 Task: Search one way flight ticket for 4 adults, 1 infant in seat and 1 infant on lap in premium economy from Fort Myers: Southwest Florida International Airport to New Bern: Coastal Carolina Regional Airport (was Craven County Regional) on 5-4-2023. Choice of flights is Southwest. Number of bags: 2 carry on bags and 1 checked bag. Price is upto 60000. Outbound departure time preference is 20:00.
Action: Mouse moved to (314, 297)
Screenshot: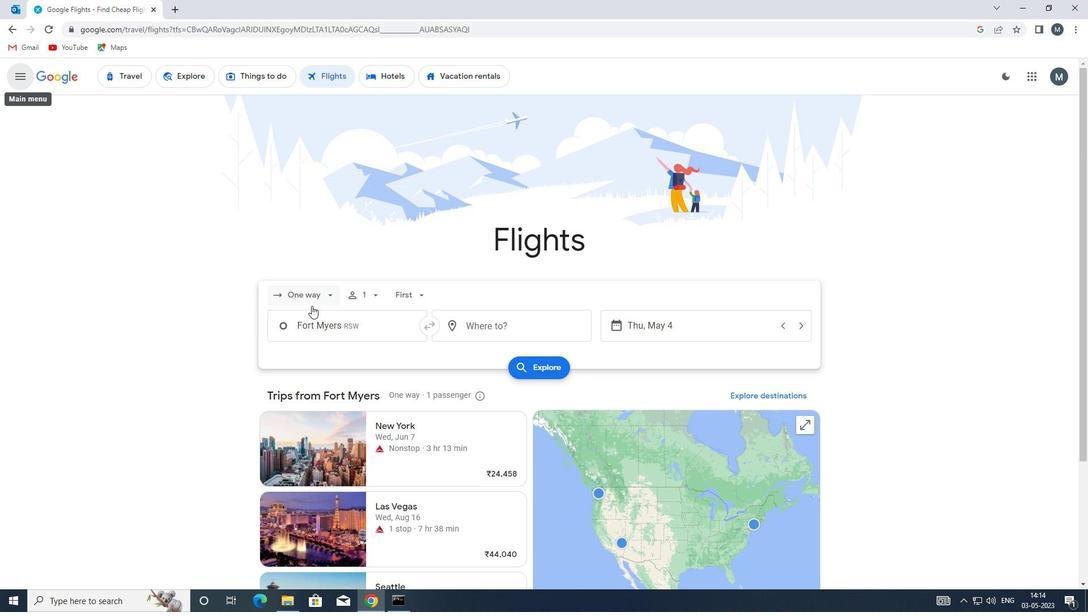 
Action: Mouse pressed left at (314, 297)
Screenshot: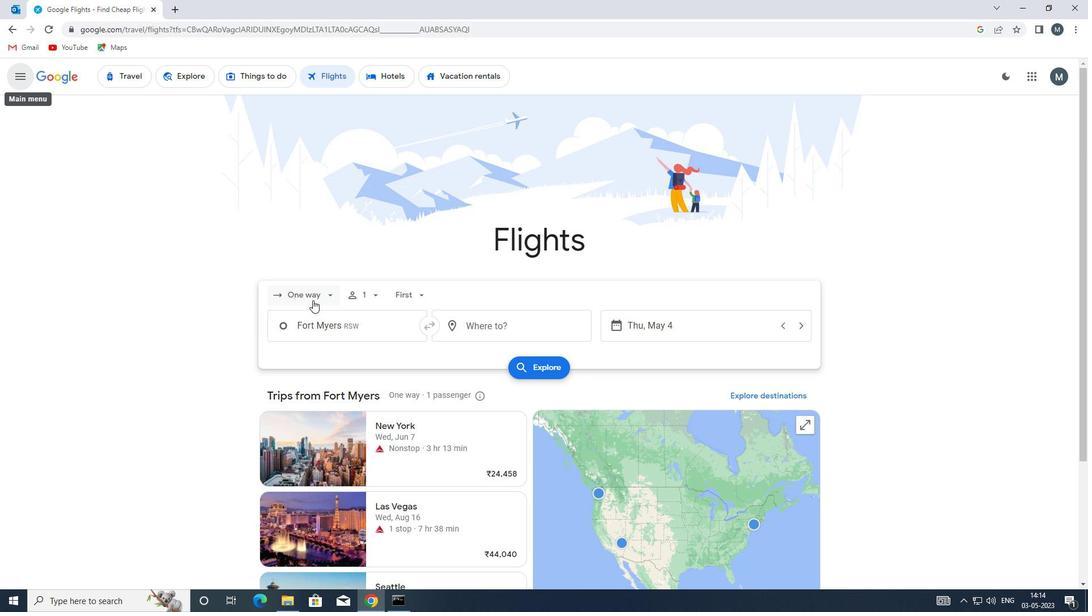 
Action: Mouse moved to (311, 346)
Screenshot: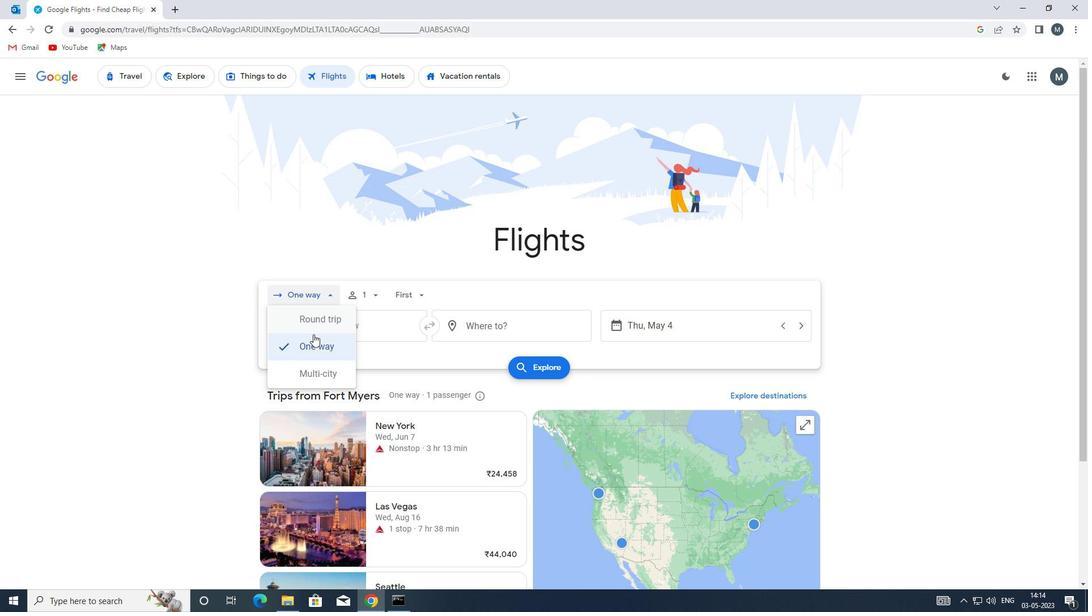 
Action: Mouse pressed left at (311, 346)
Screenshot: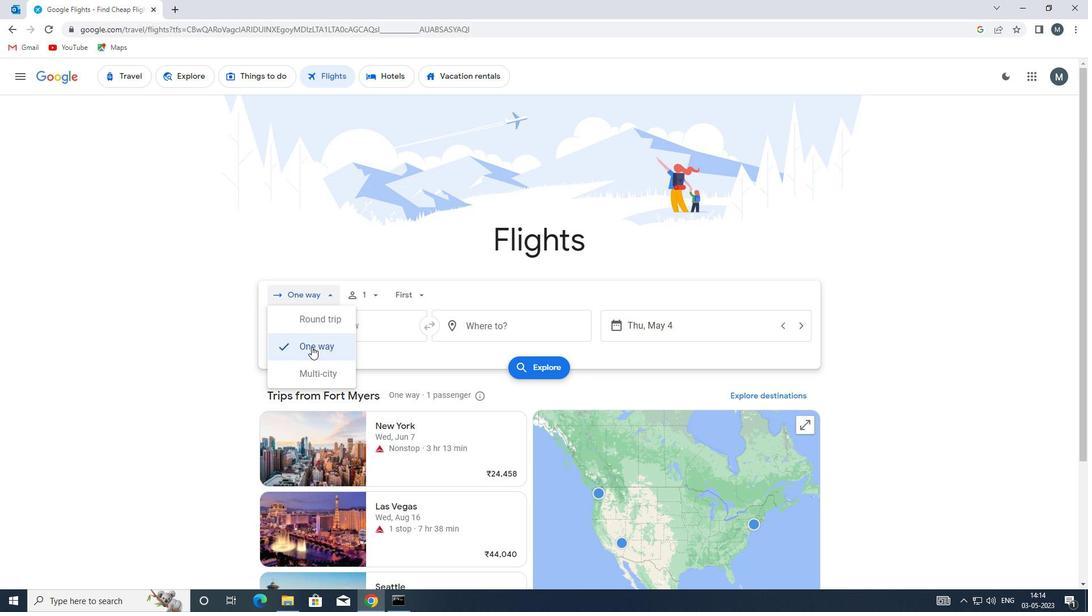 
Action: Mouse moved to (376, 294)
Screenshot: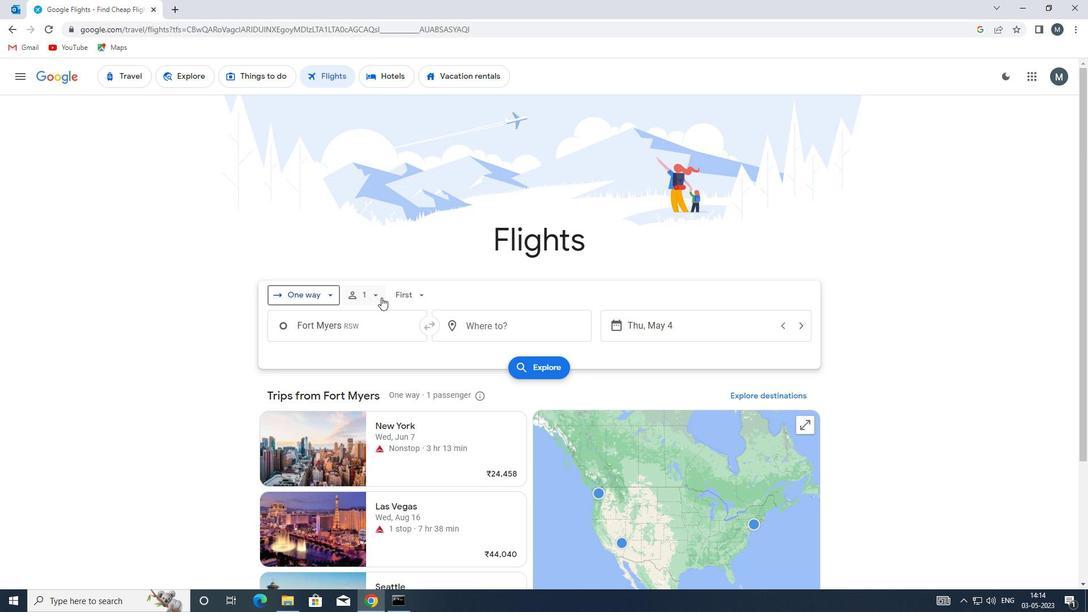 
Action: Mouse pressed left at (376, 294)
Screenshot: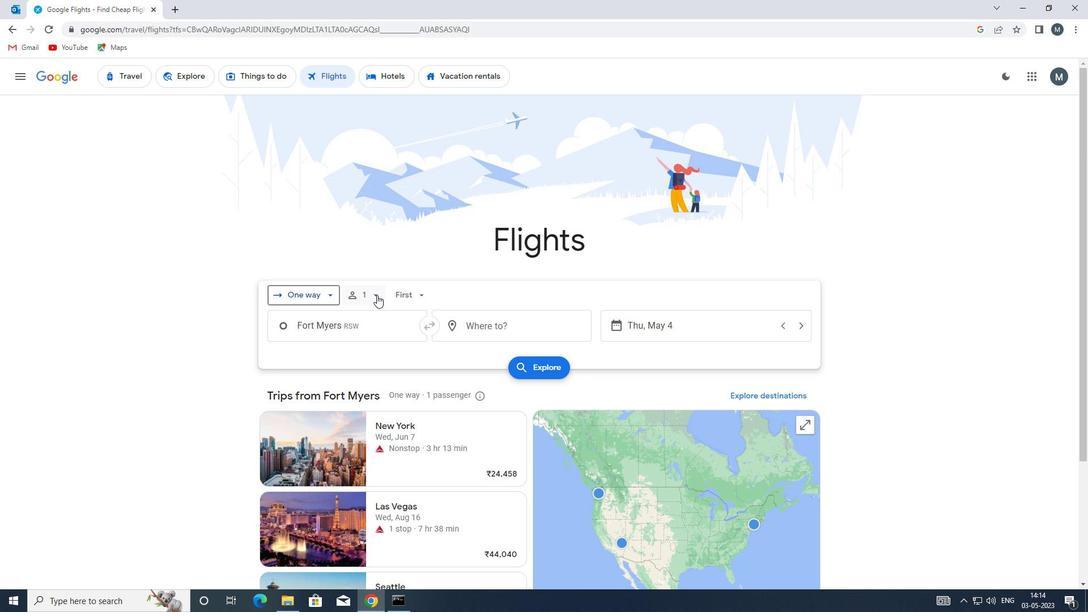 
Action: Mouse moved to (460, 324)
Screenshot: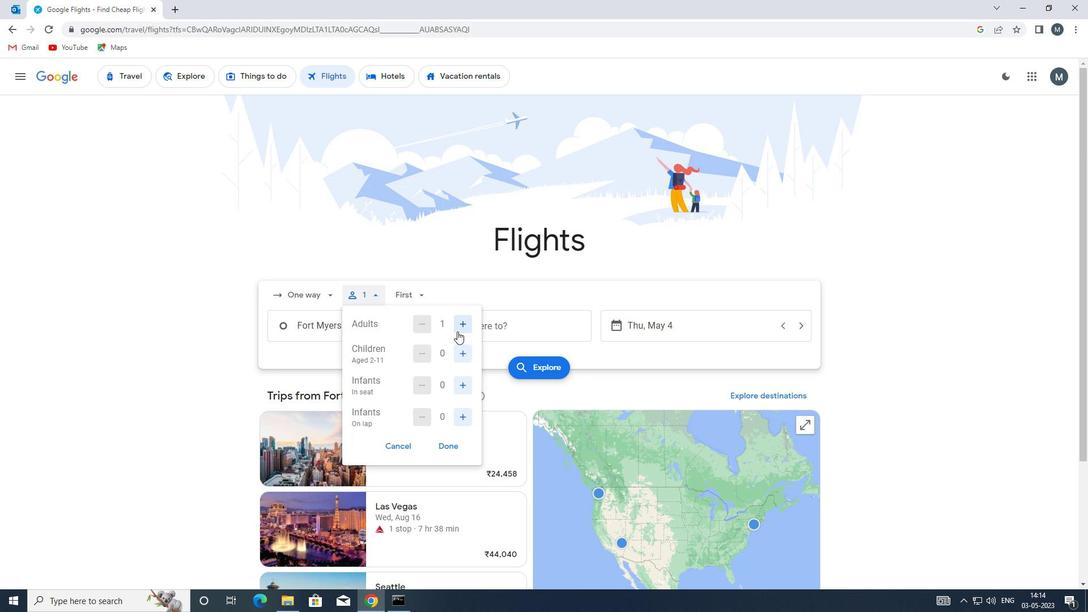 
Action: Mouse pressed left at (460, 324)
Screenshot: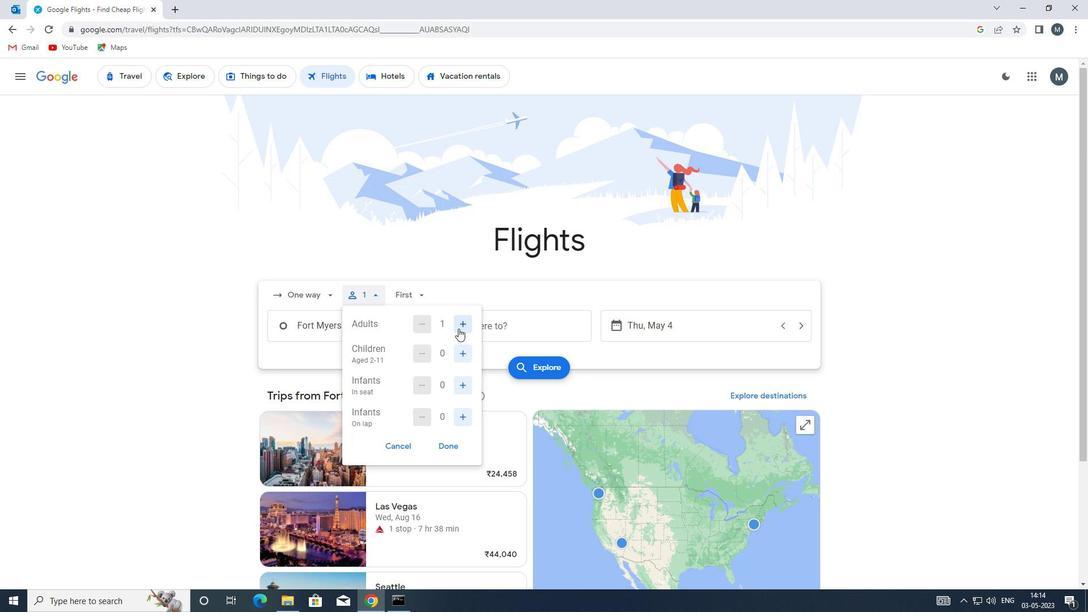 
Action: Mouse moved to (461, 324)
Screenshot: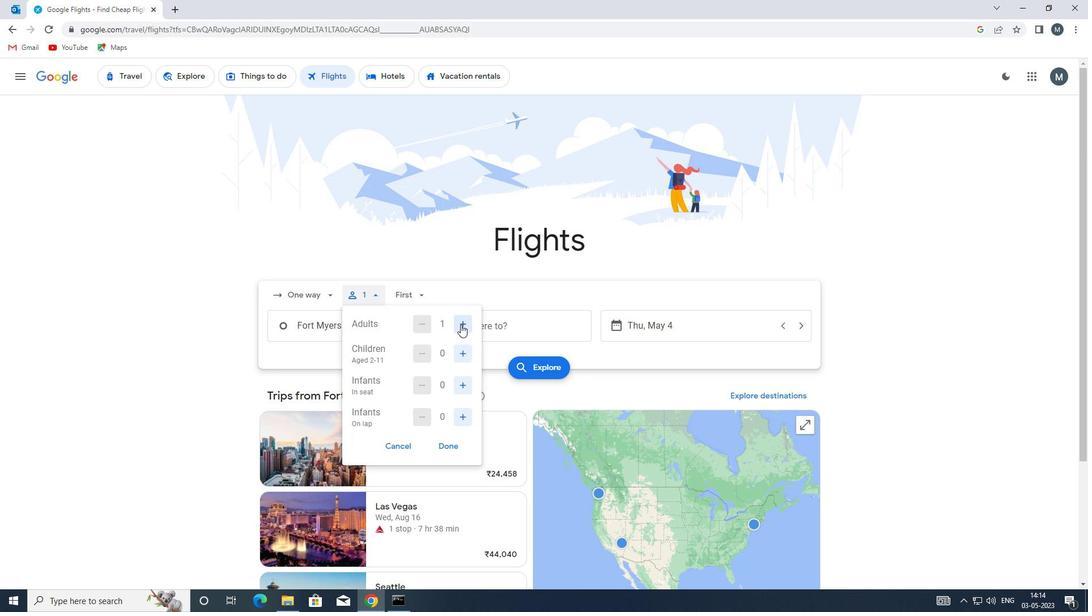
Action: Mouse pressed left at (461, 324)
Screenshot: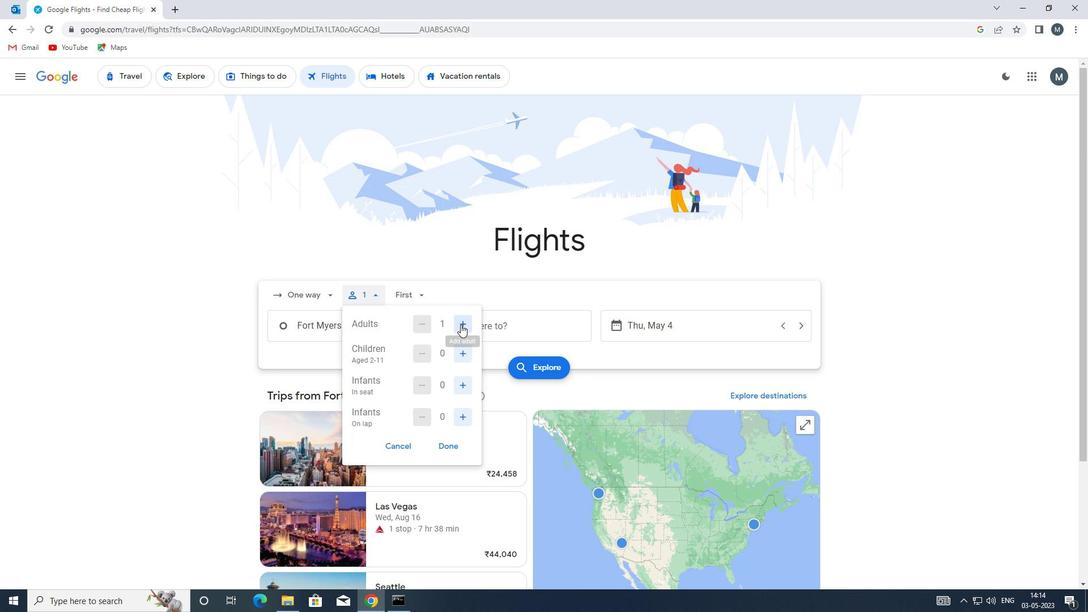 
Action: Mouse pressed left at (461, 324)
Screenshot: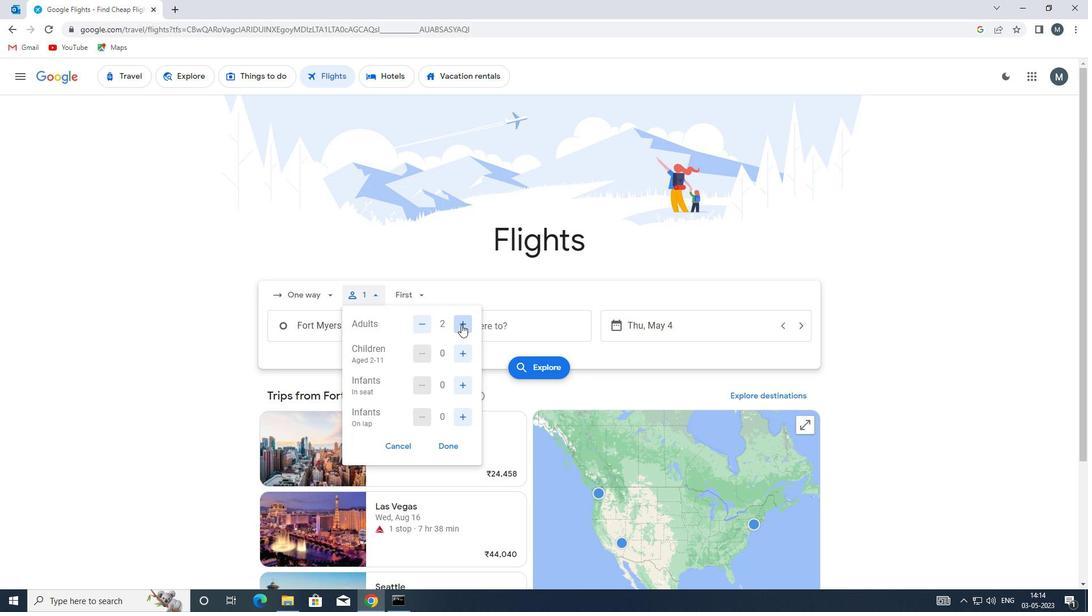 
Action: Mouse moved to (461, 378)
Screenshot: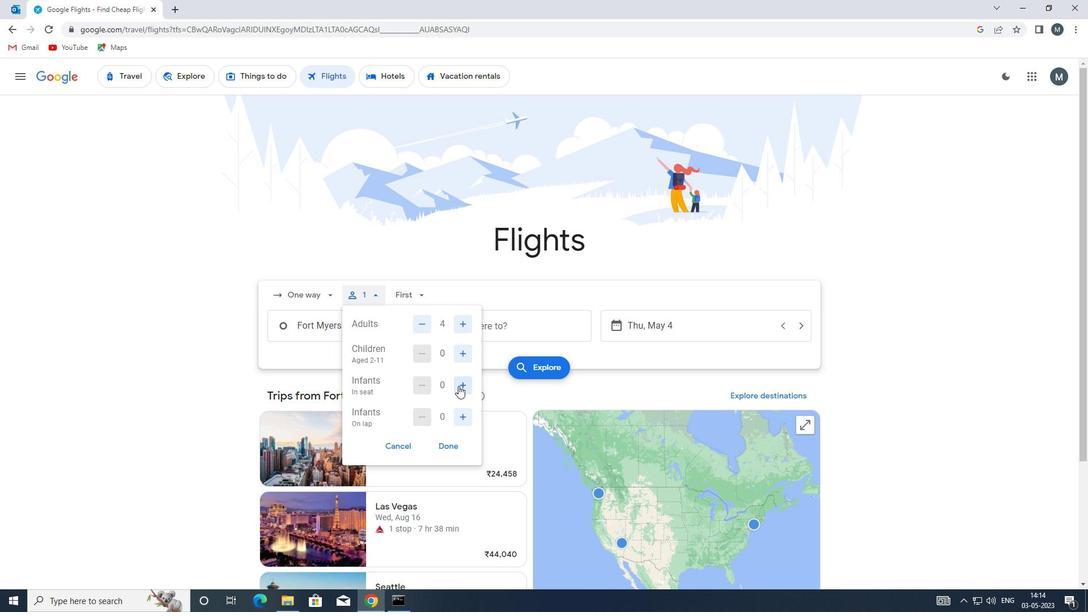 
Action: Mouse pressed left at (461, 378)
Screenshot: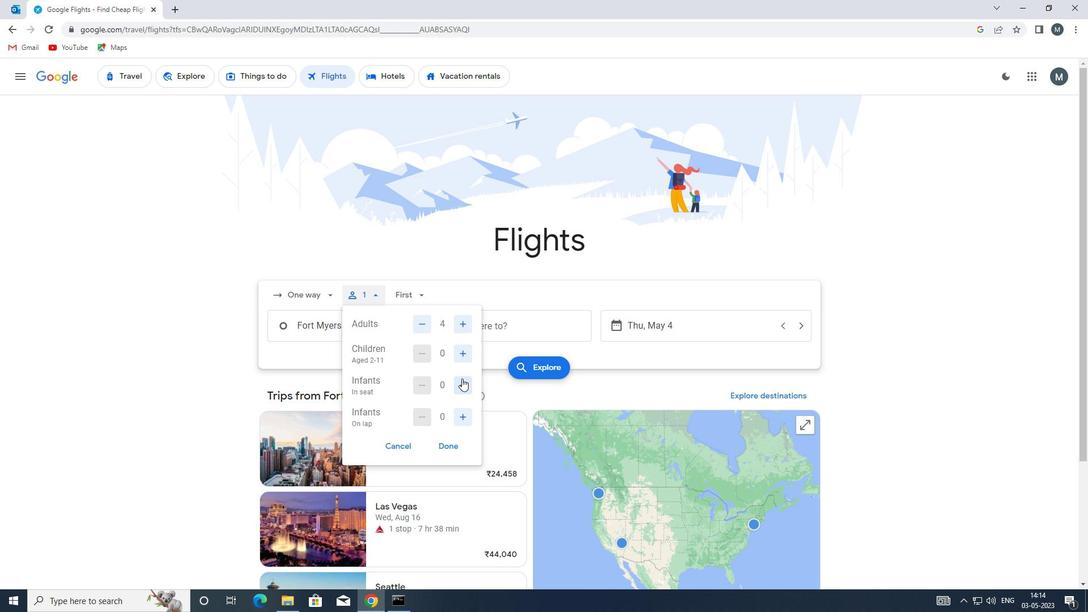
Action: Mouse moved to (458, 414)
Screenshot: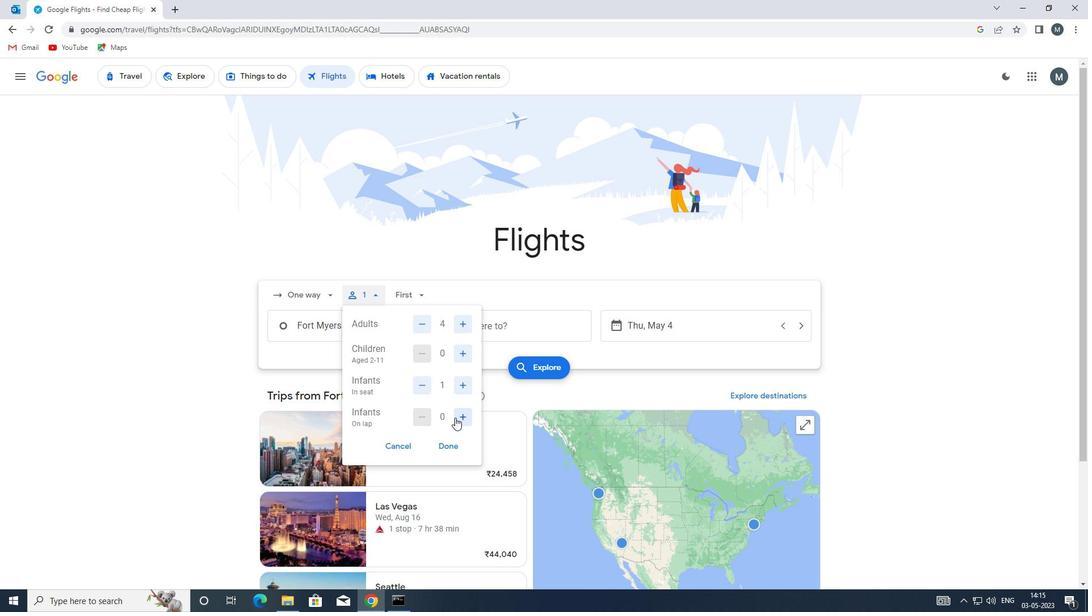 
Action: Mouse pressed left at (458, 414)
Screenshot: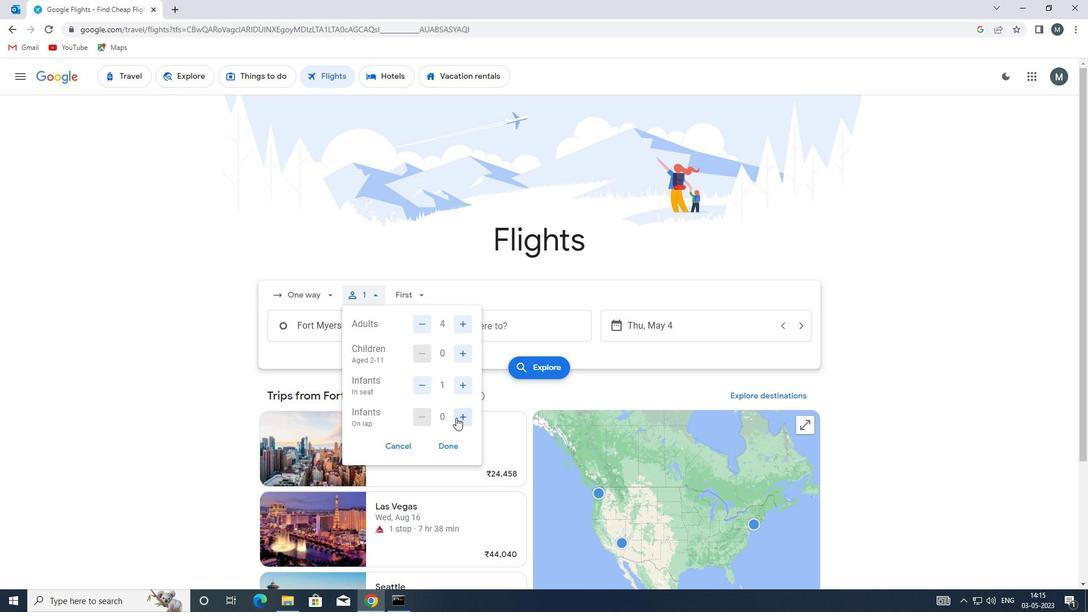 
Action: Mouse moved to (451, 442)
Screenshot: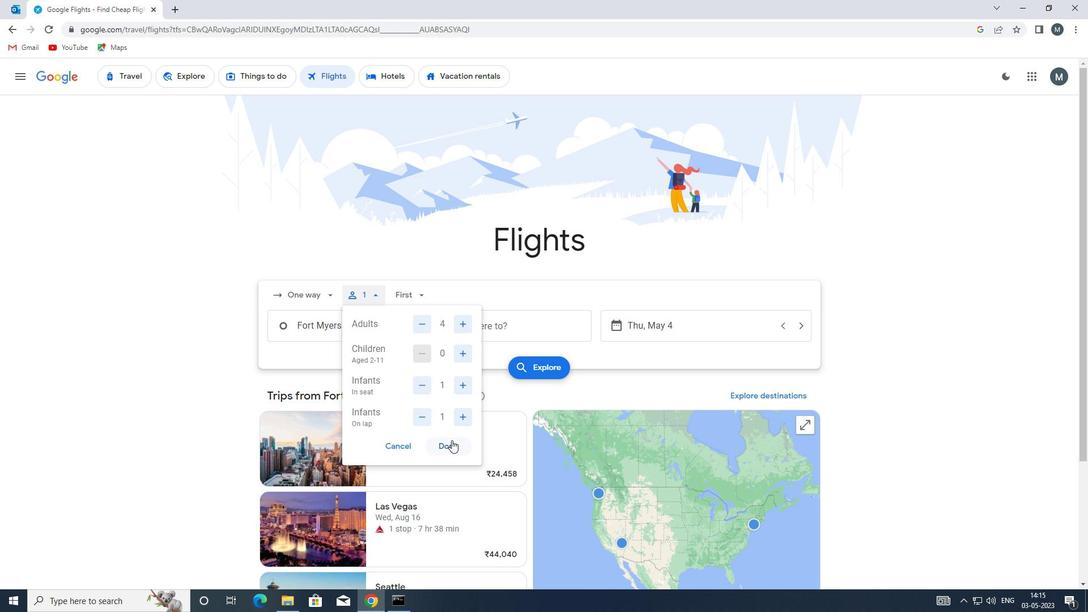
Action: Mouse pressed left at (451, 442)
Screenshot: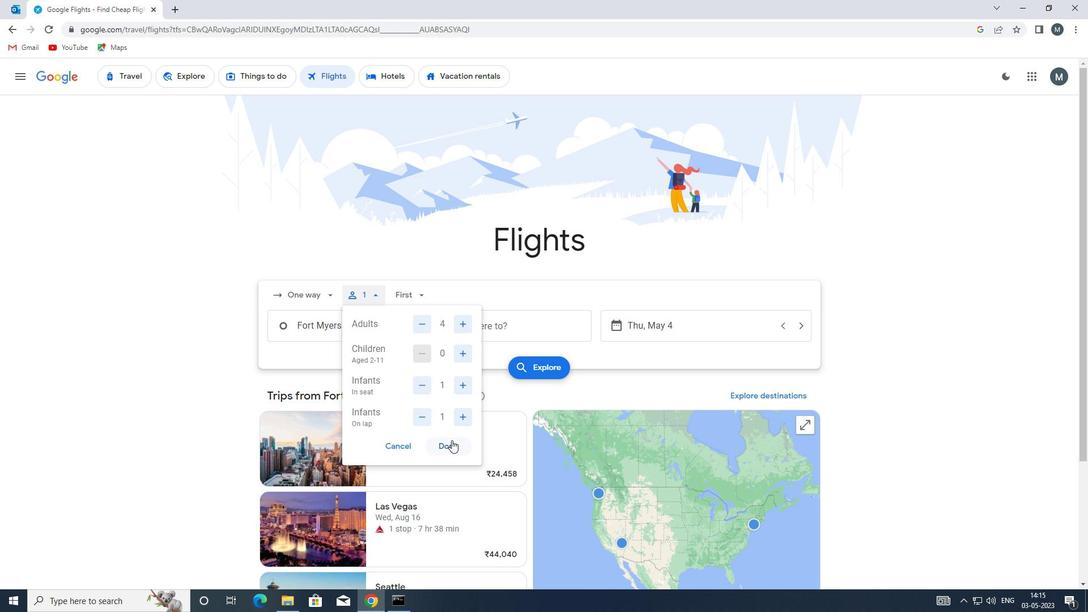 
Action: Mouse moved to (422, 295)
Screenshot: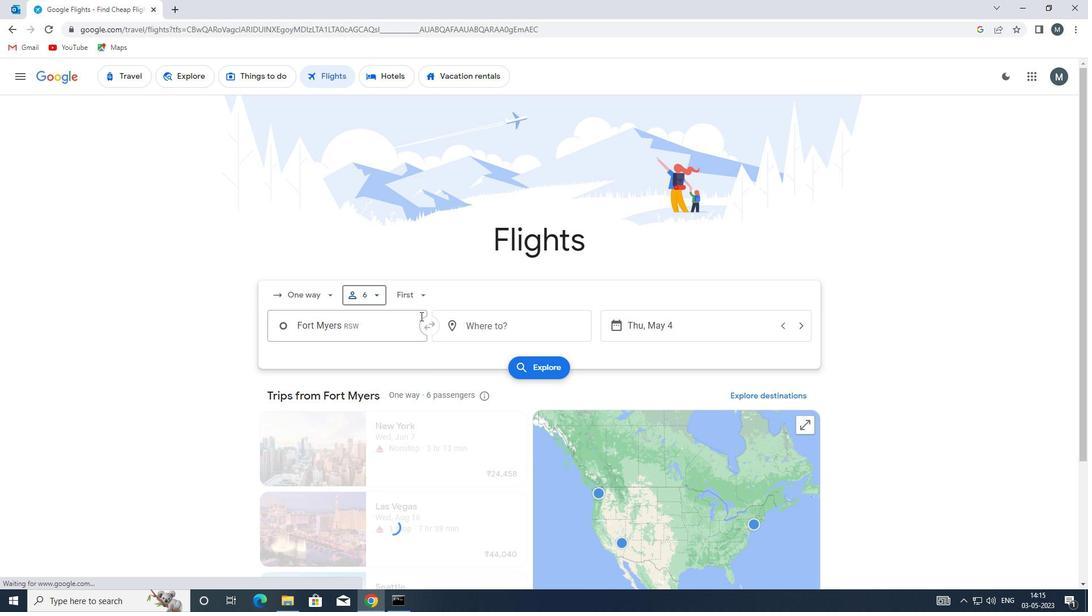 
Action: Mouse pressed left at (422, 295)
Screenshot: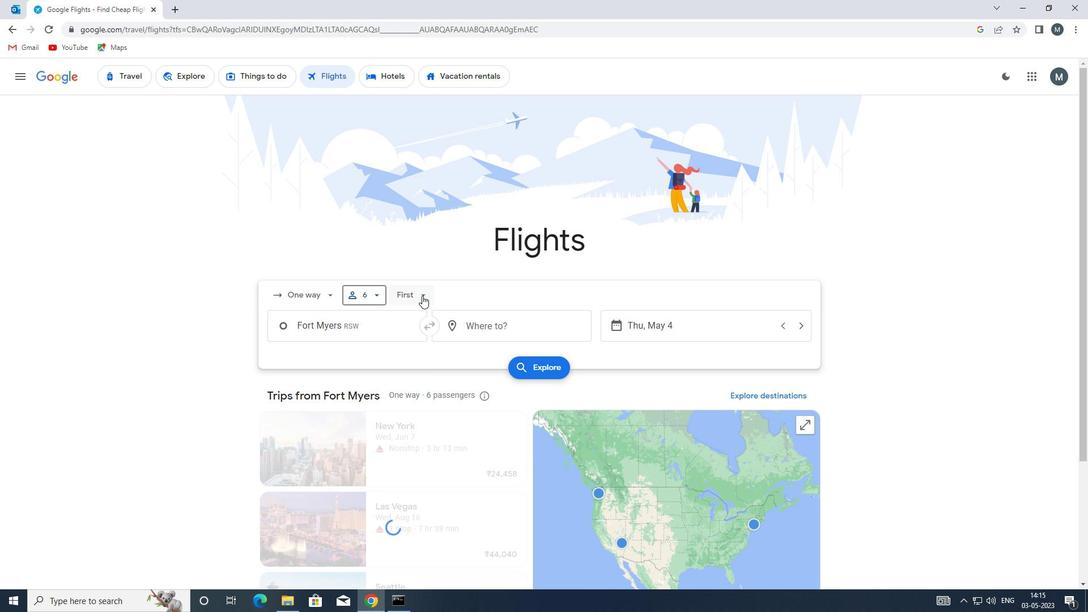 
Action: Mouse moved to (459, 347)
Screenshot: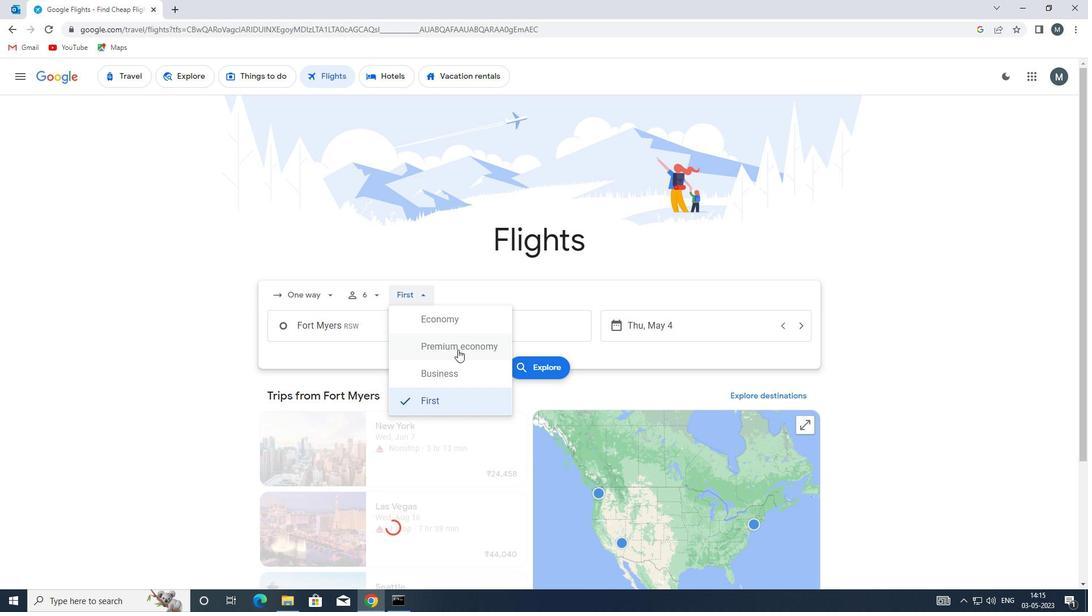 
Action: Mouse pressed left at (459, 347)
Screenshot: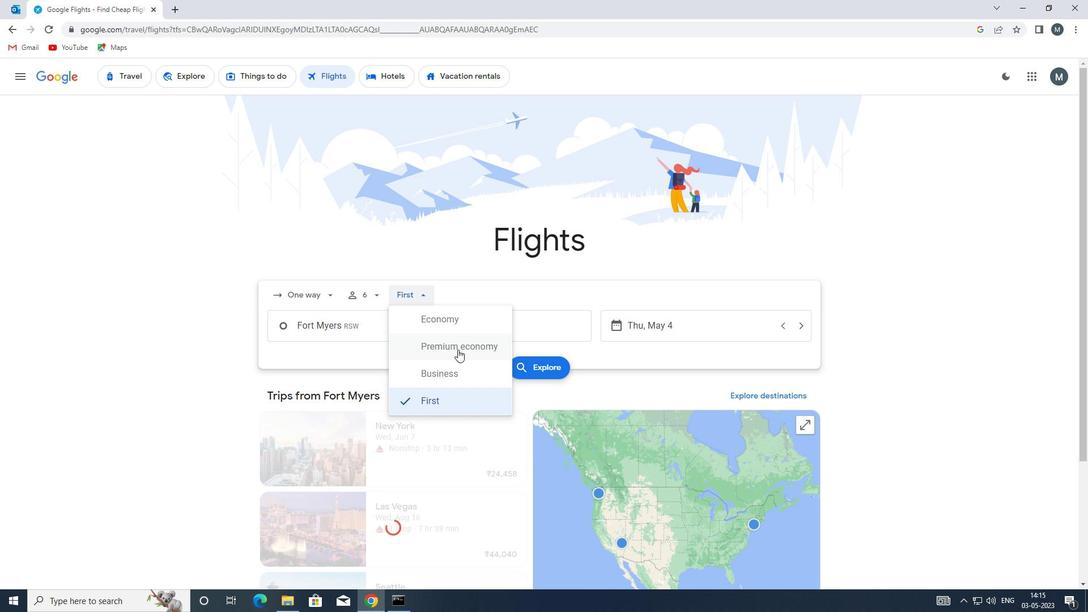 
Action: Mouse moved to (379, 330)
Screenshot: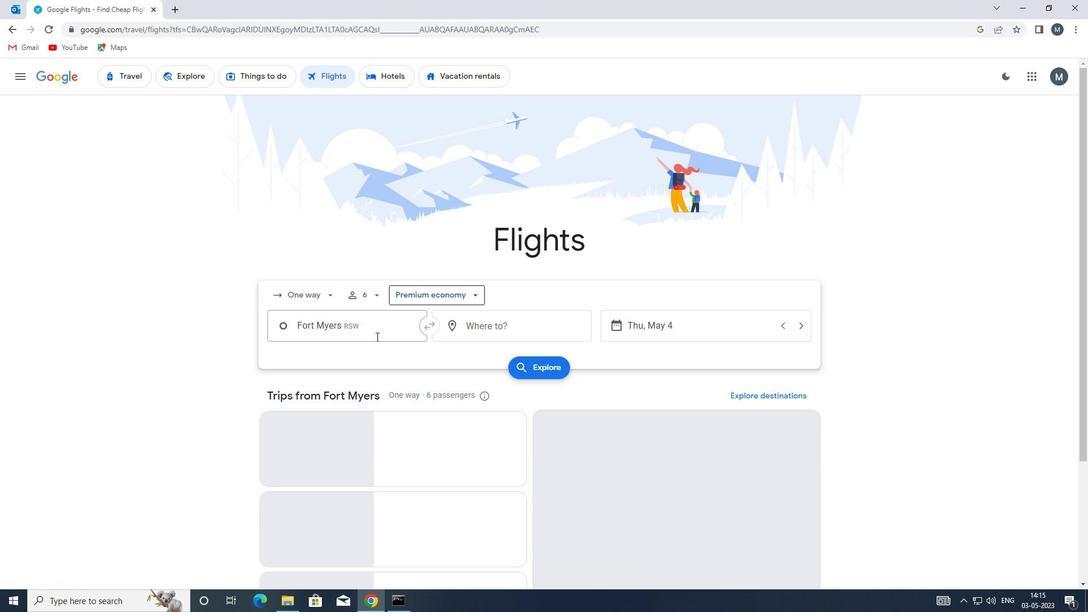 
Action: Mouse pressed left at (379, 330)
Screenshot: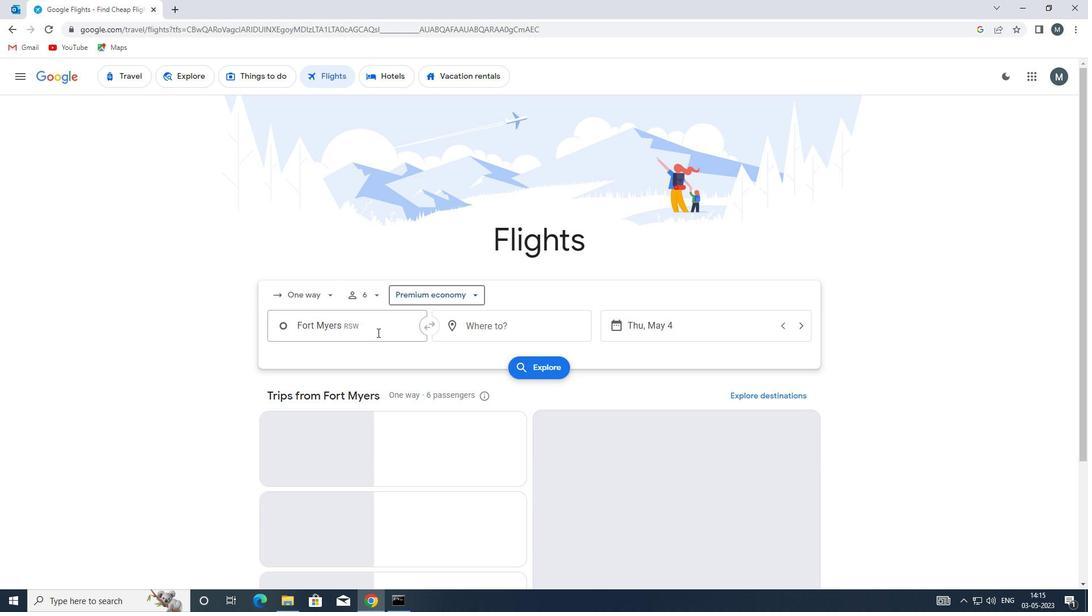 
Action: Mouse moved to (390, 385)
Screenshot: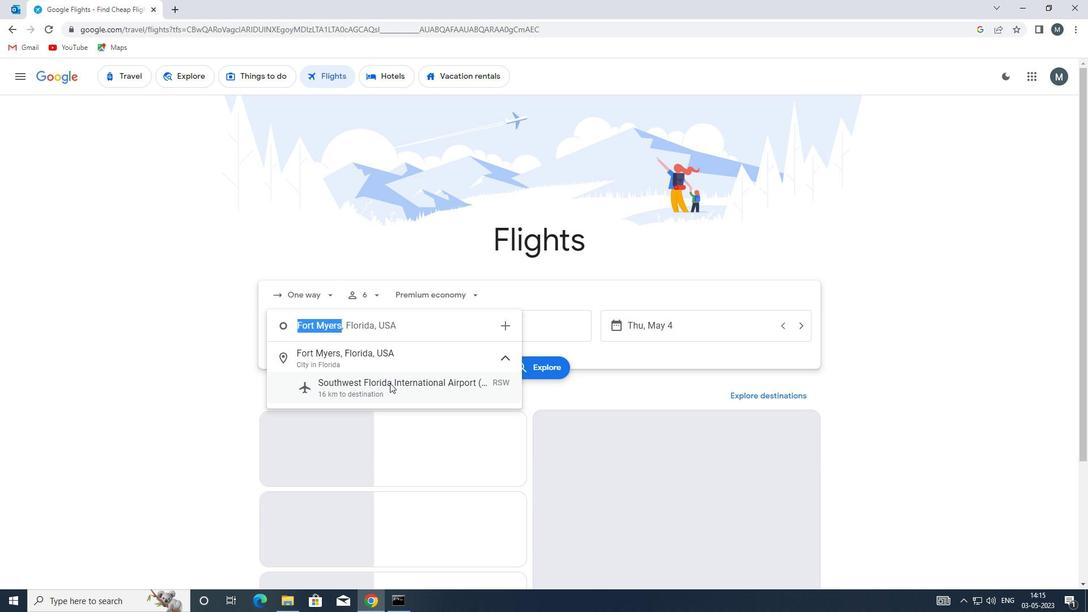 
Action: Mouse pressed left at (390, 385)
Screenshot: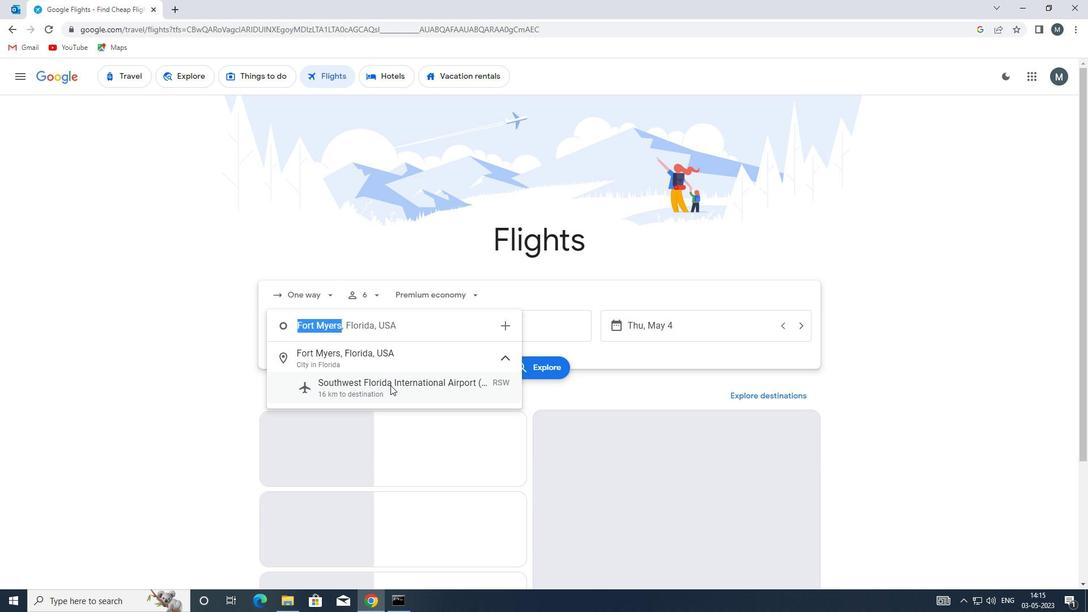 
Action: Mouse moved to (507, 332)
Screenshot: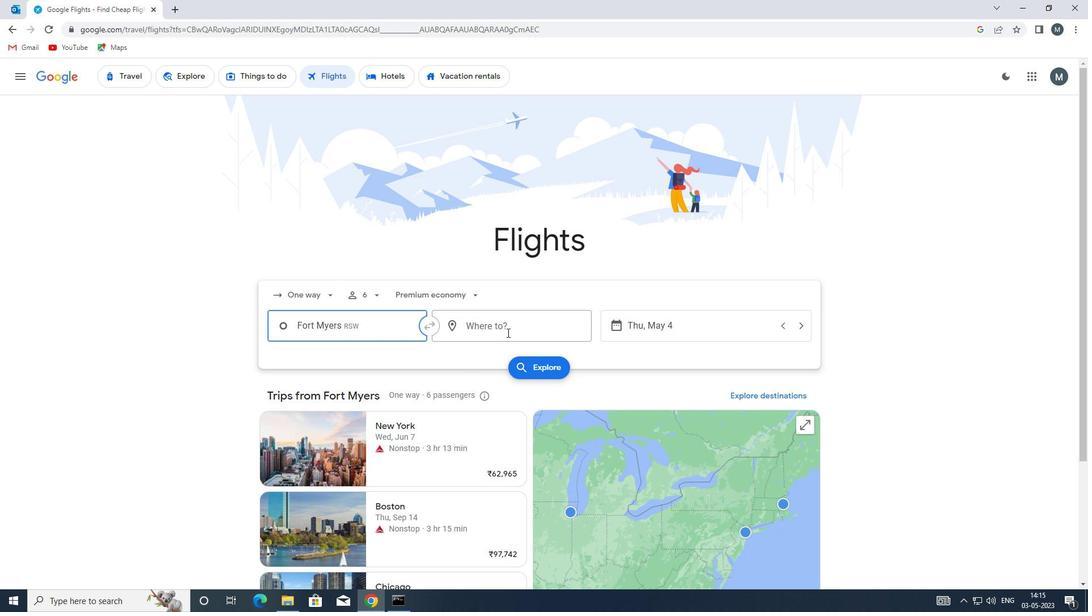 
Action: Mouse pressed left at (507, 332)
Screenshot: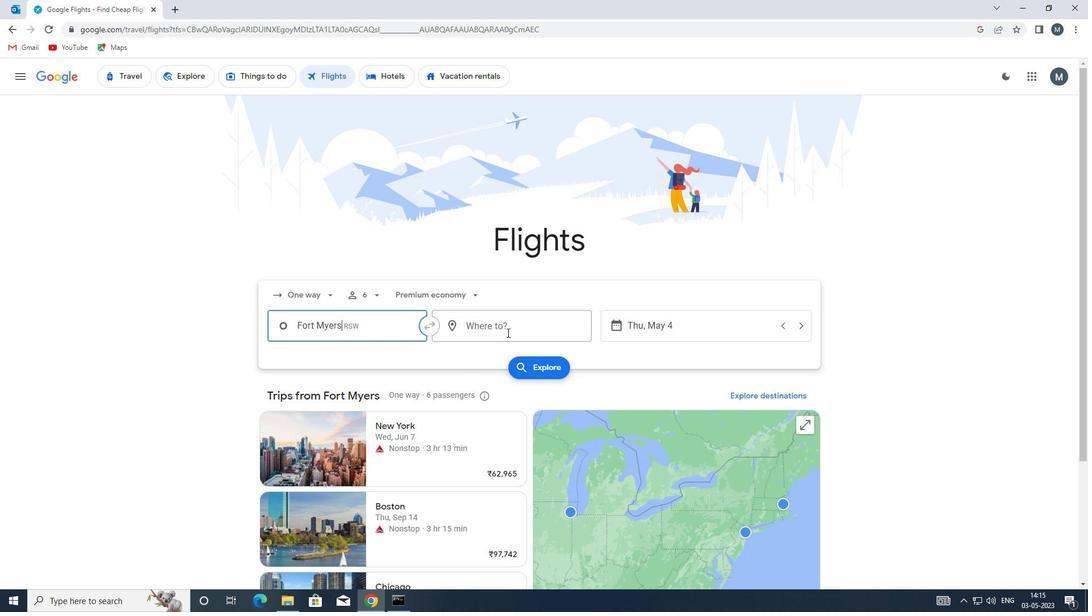 
Action: Key pressed ewn
Screenshot: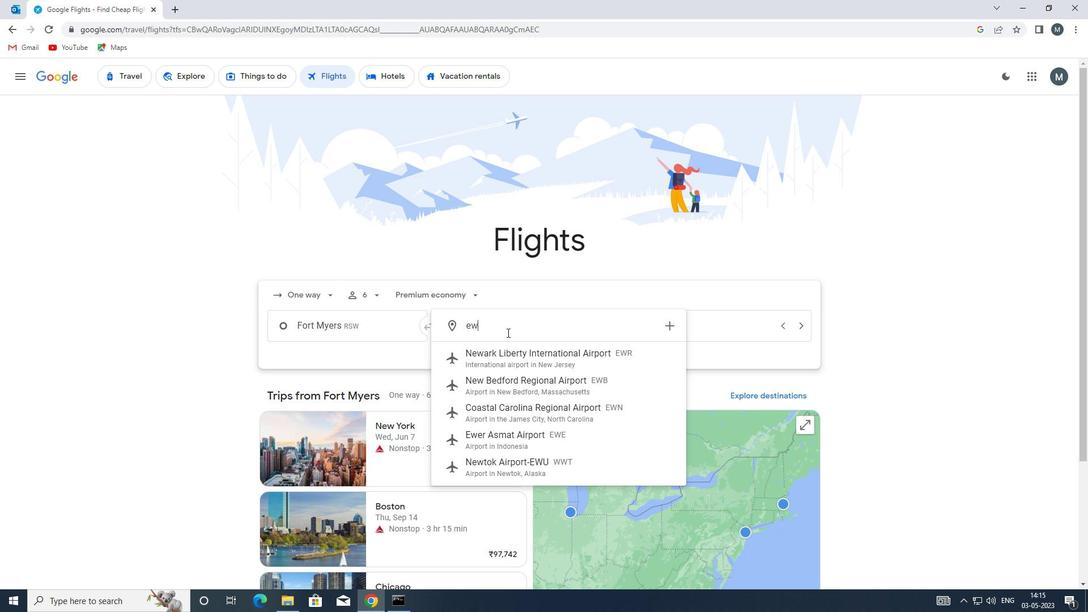 
Action: Mouse moved to (518, 356)
Screenshot: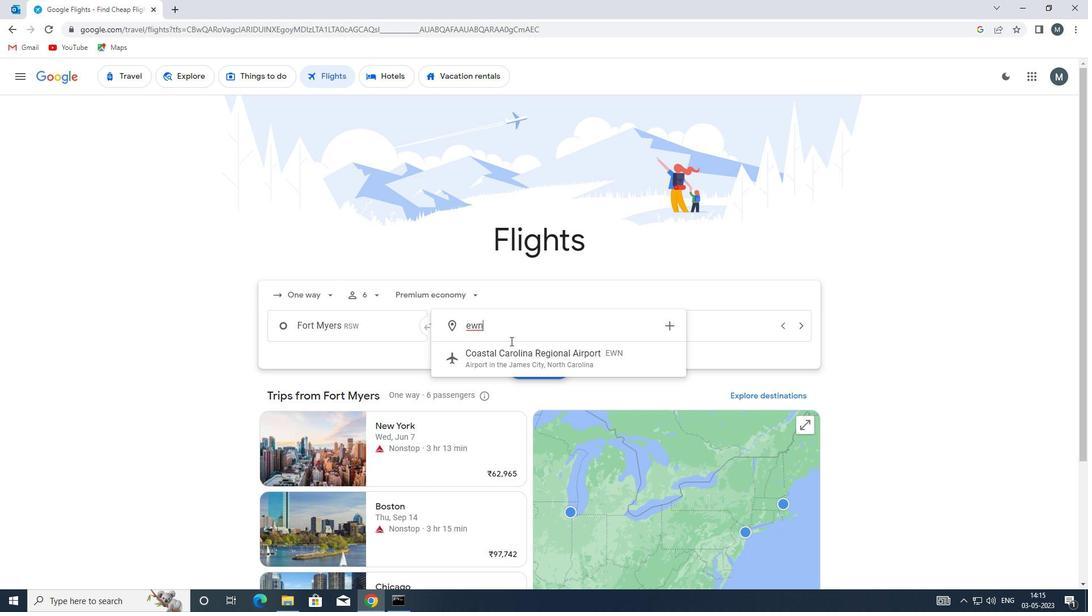 
Action: Mouse pressed left at (518, 356)
Screenshot: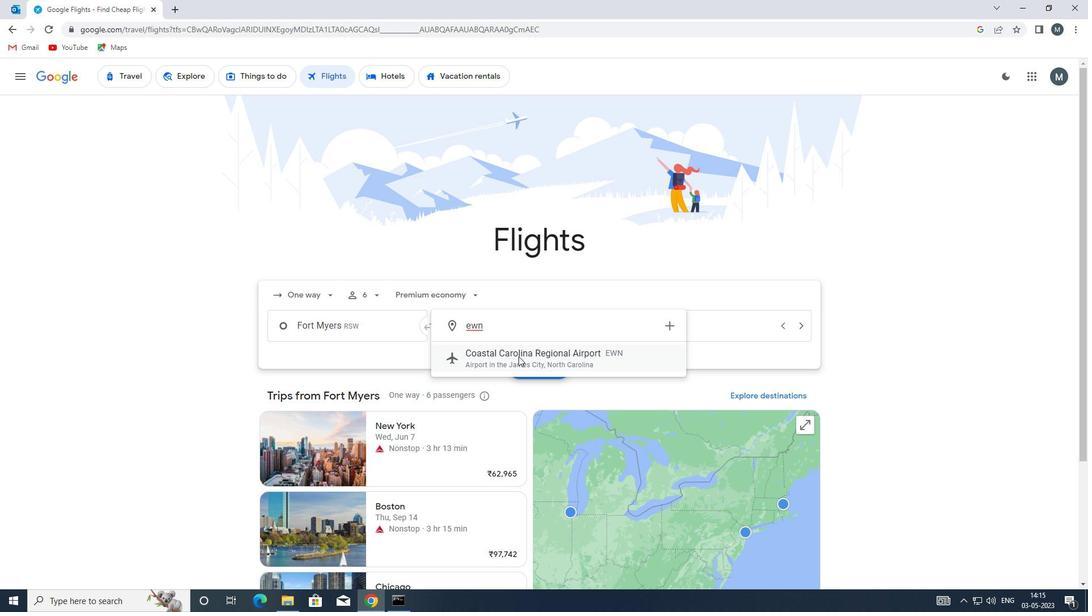 
Action: Mouse moved to (630, 327)
Screenshot: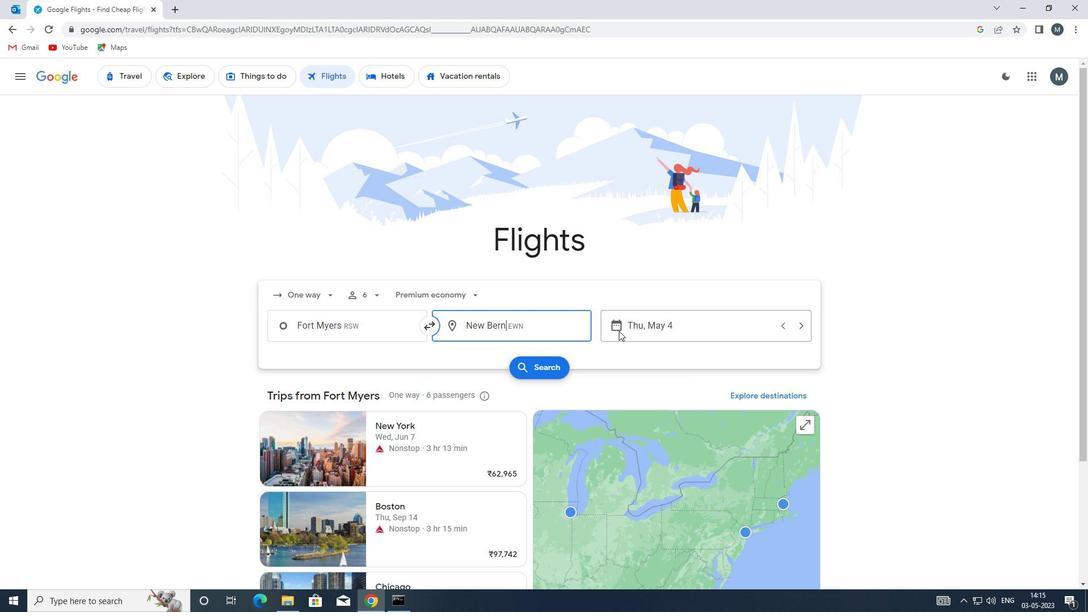 
Action: Mouse pressed left at (630, 327)
Screenshot: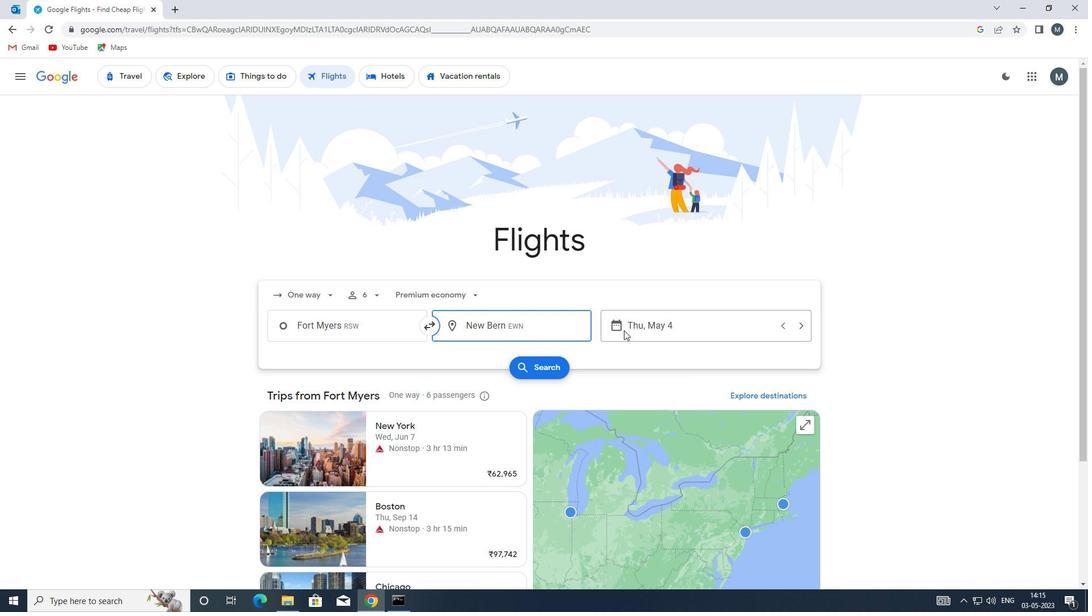 
Action: Mouse moved to (518, 379)
Screenshot: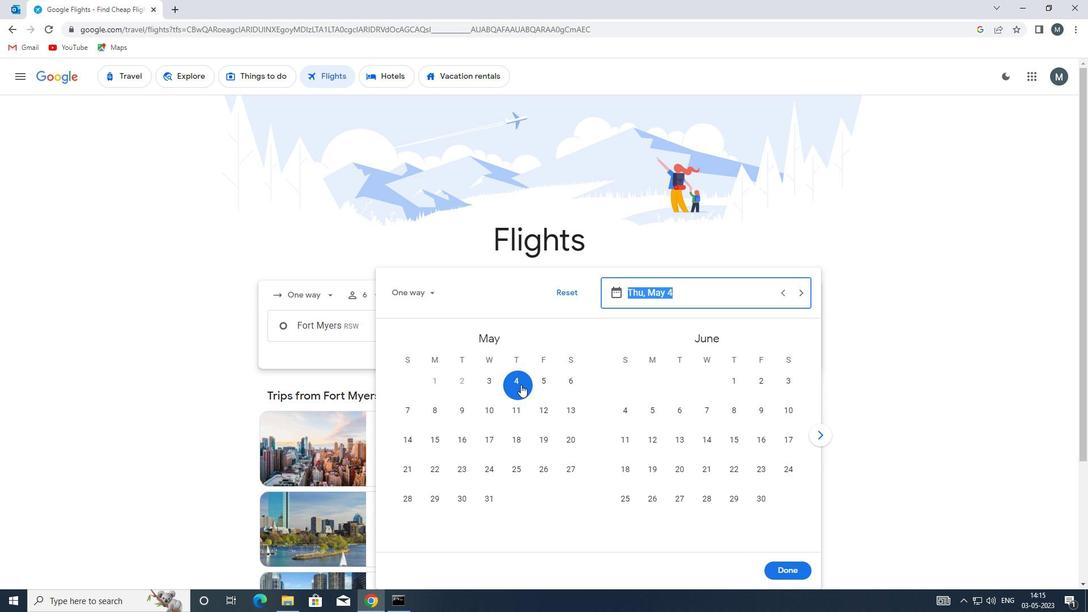 
Action: Mouse pressed left at (518, 379)
Screenshot: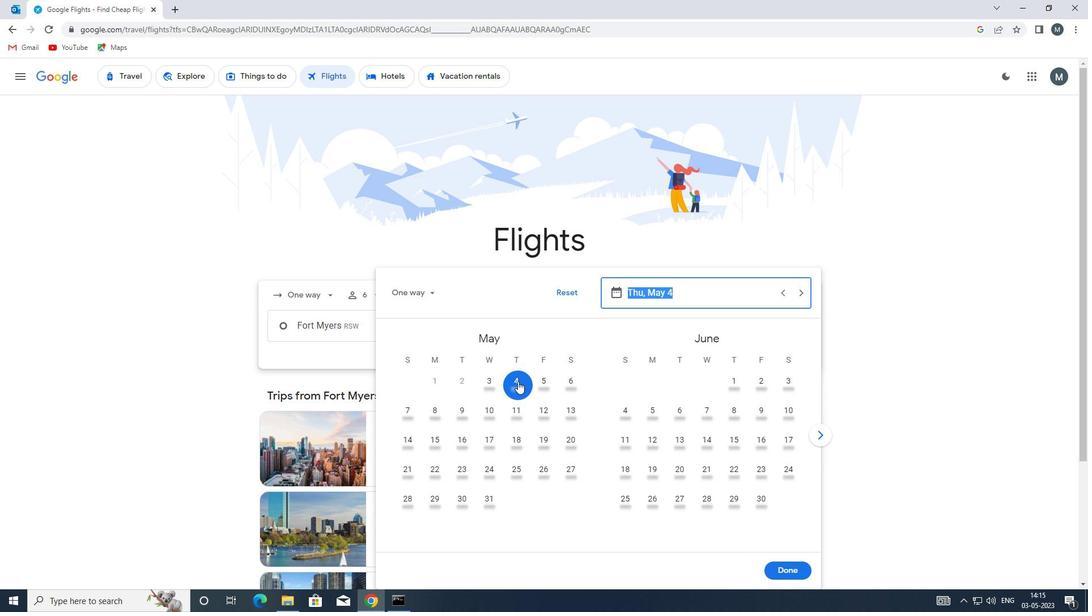 
Action: Mouse moved to (782, 569)
Screenshot: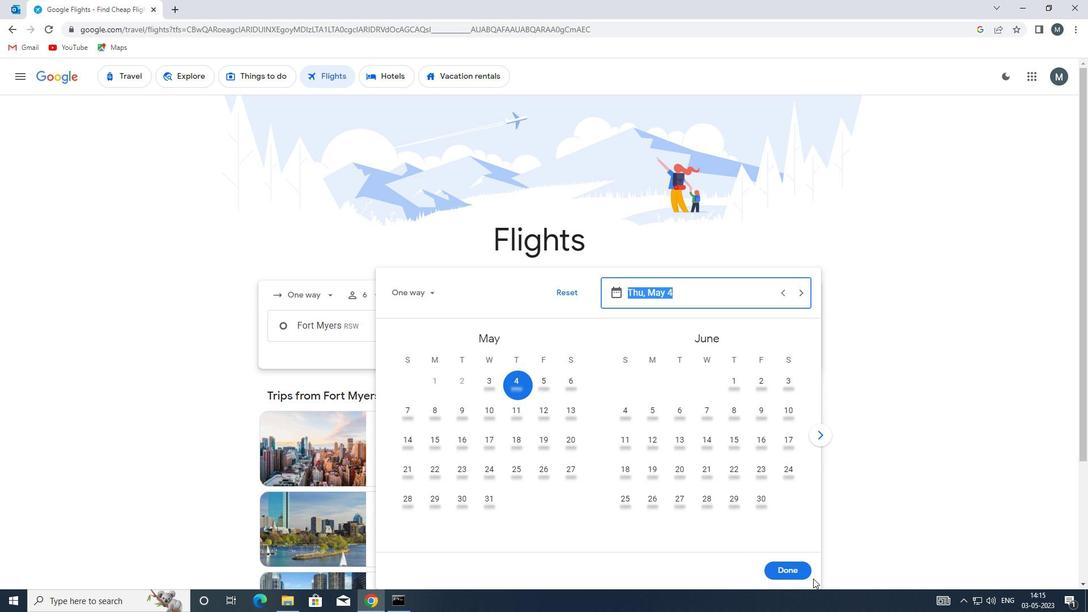 
Action: Mouse pressed left at (782, 569)
Screenshot: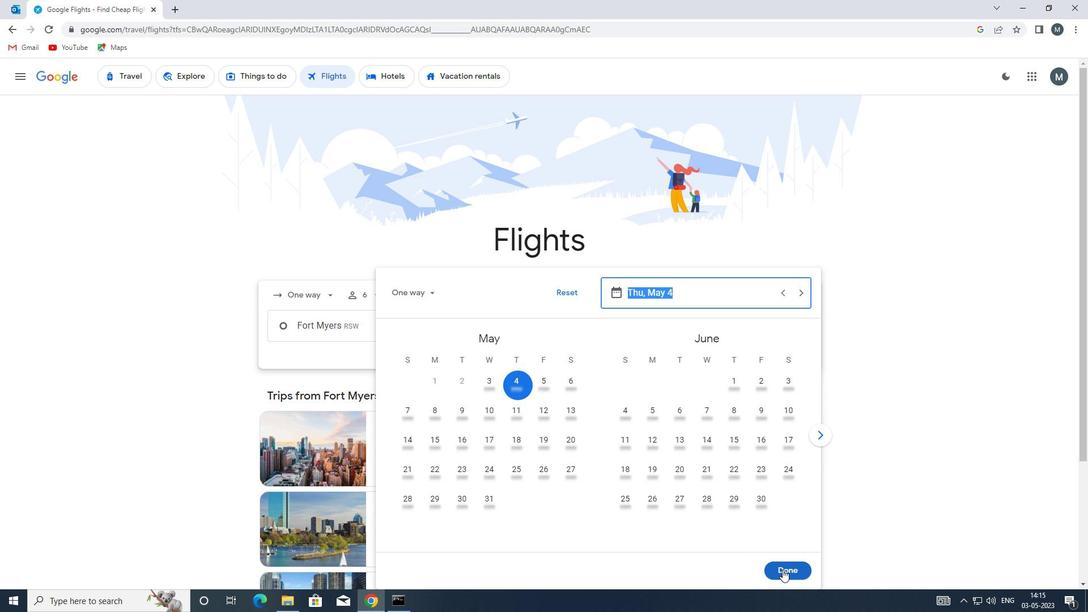 
Action: Mouse moved to (550, 368)
Screenshot: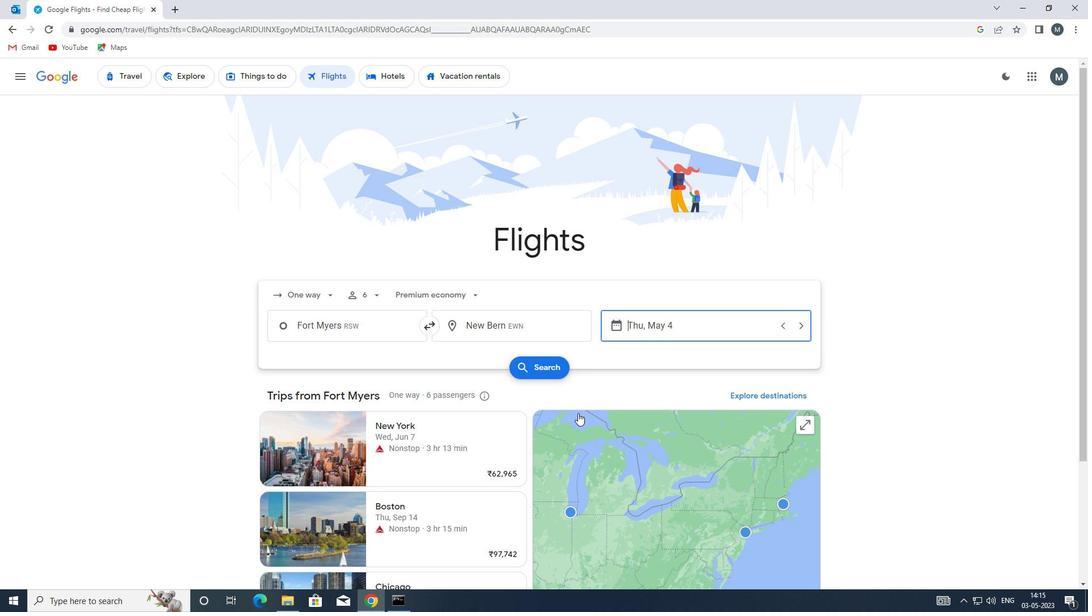 
Action: Mouse pressed left at (550, 368)
Screenshot: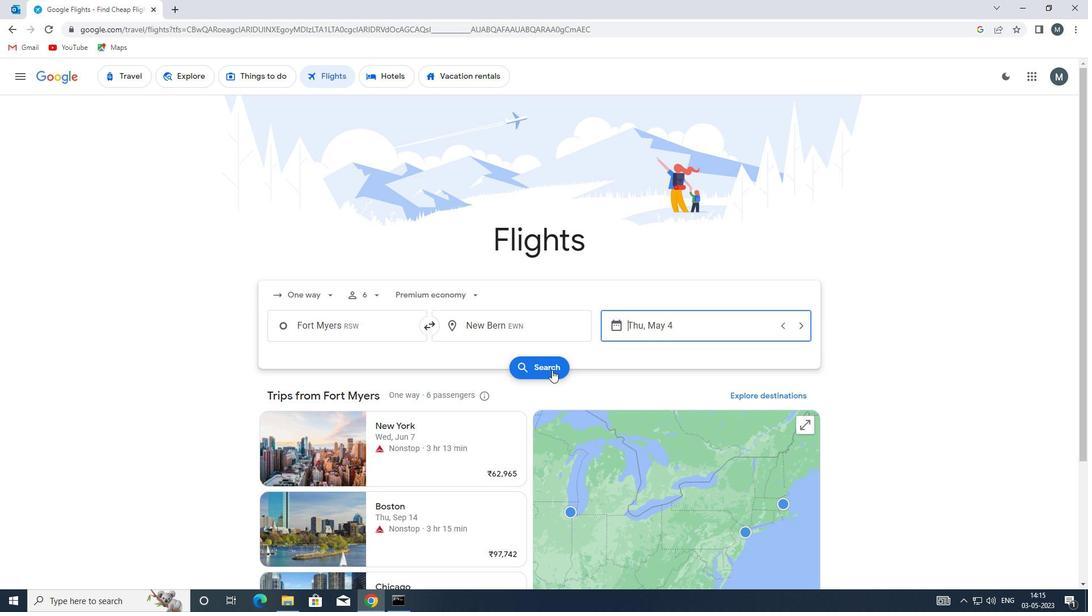 
Action: Mouse moved to (271, 183)
Screenshot: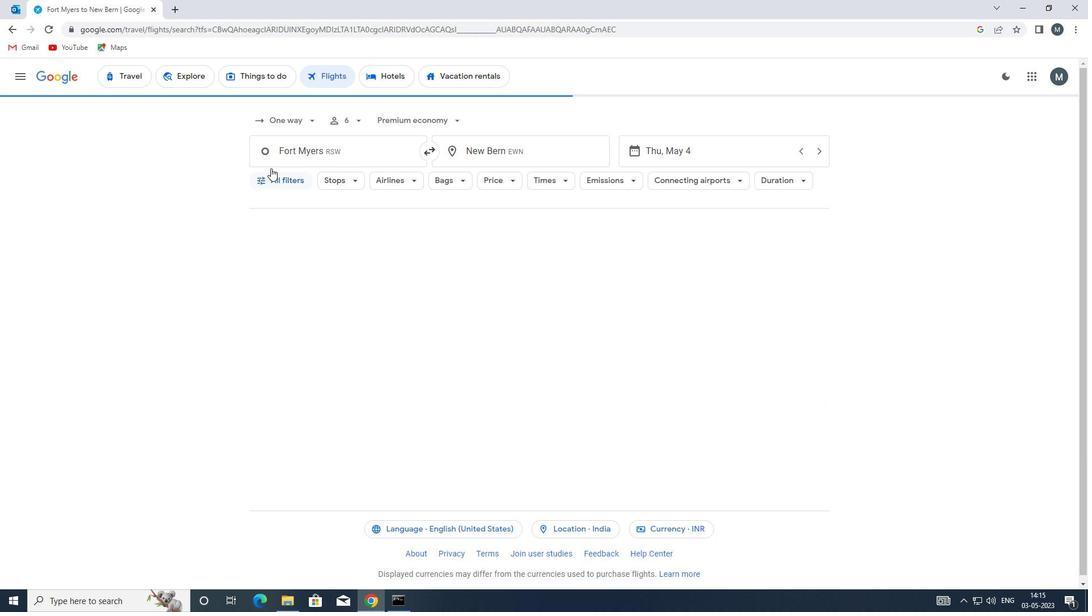 
Action: Mouse pressed left at (271, 183)
Screenshot: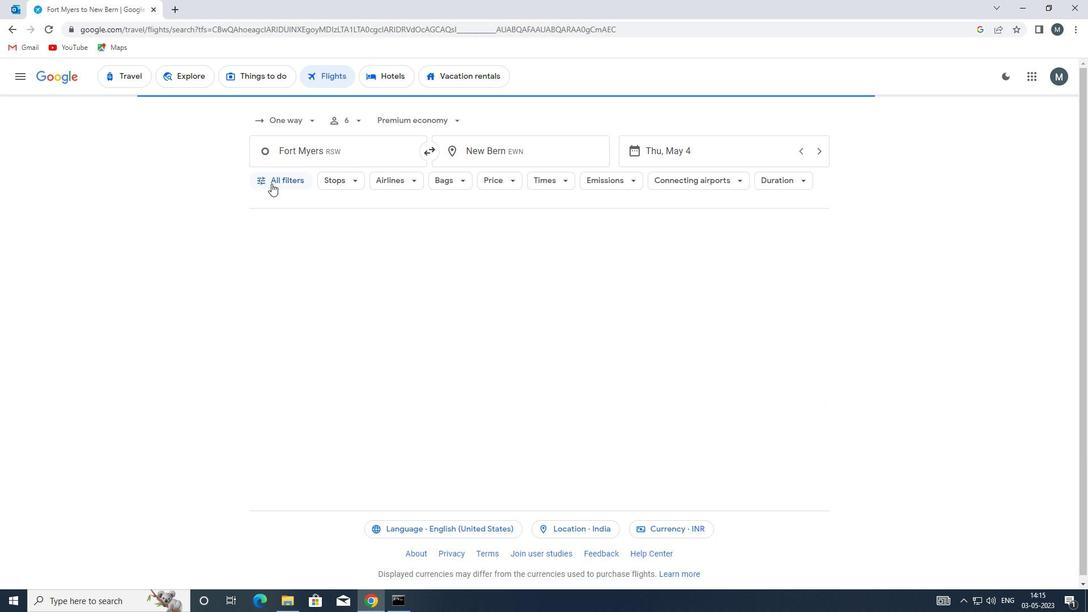 
Action: Mouse moved to (310, 342)
Screenshot: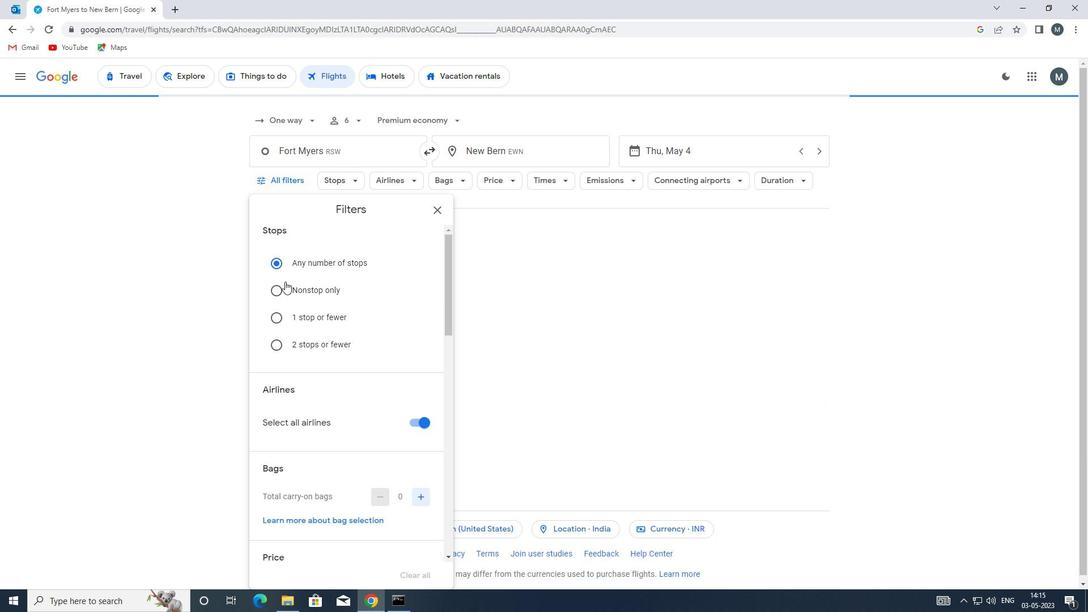 
Action: Mouse scrolled (310, 342) with delta (0, 0)
Screenshot: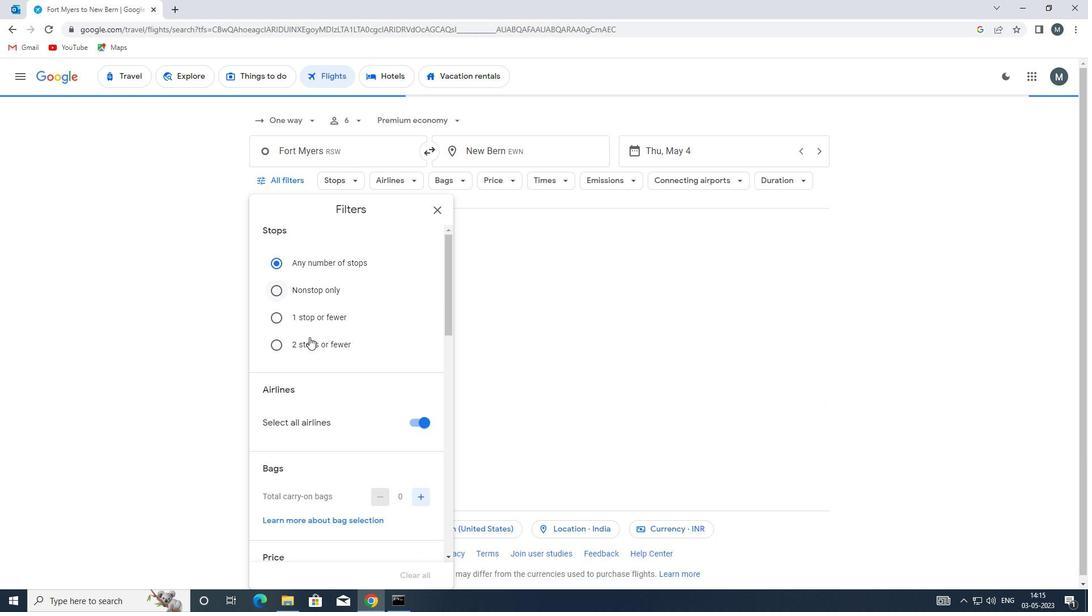 
Action: Mouse moved to (310, 347)
Screenshot: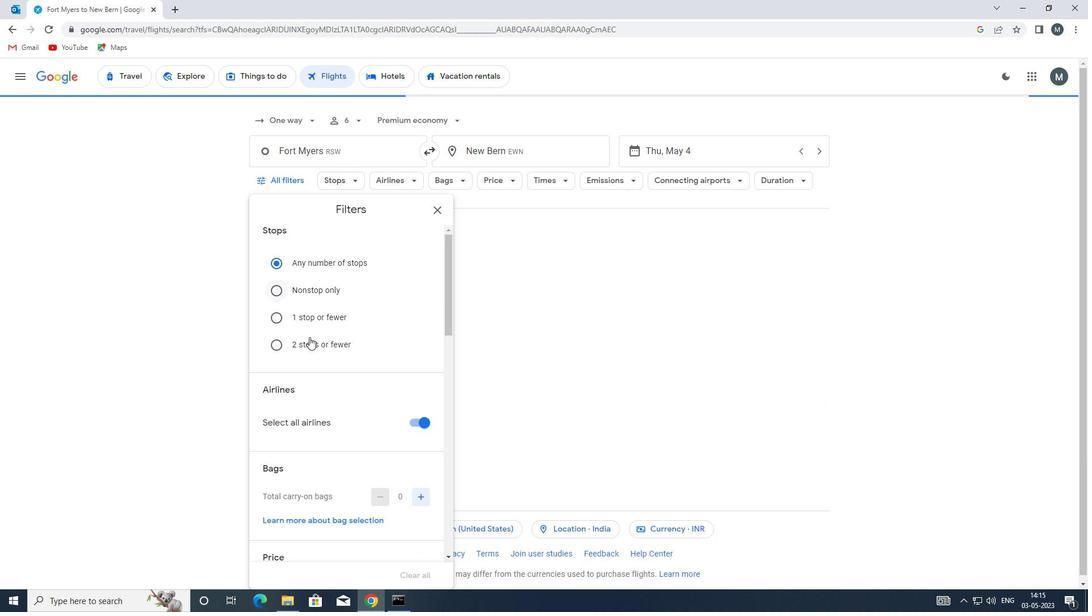 
Action: Mouse scrolled (310, 347) with delta (0, 0)
Screenshot: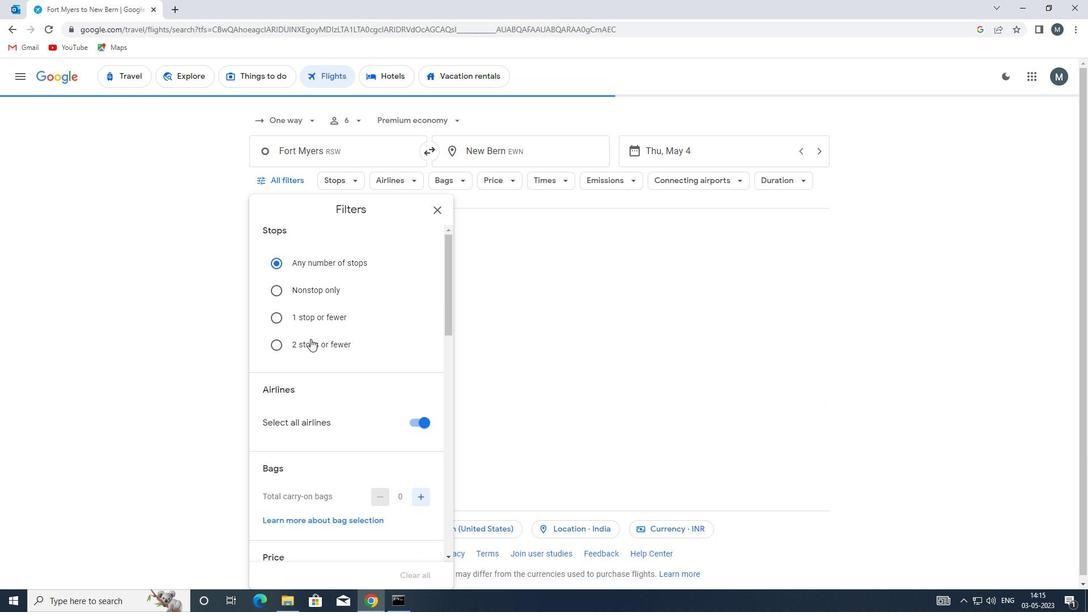 
Action: Mouse moved to (416, 309)
Screenshot: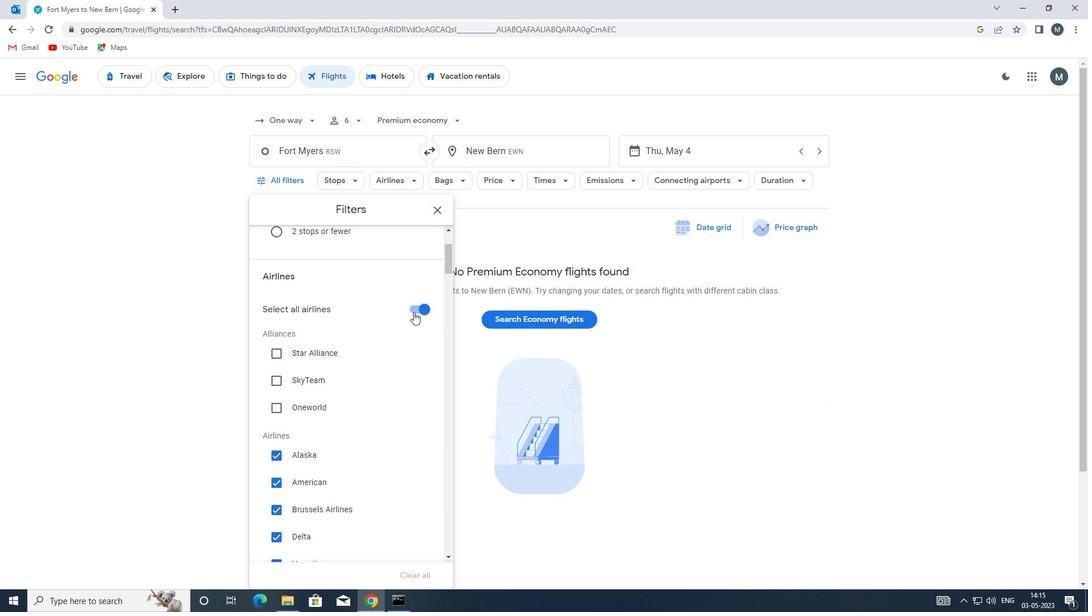 
Action: Mouse pressed left at (416, 309)
Screenshot: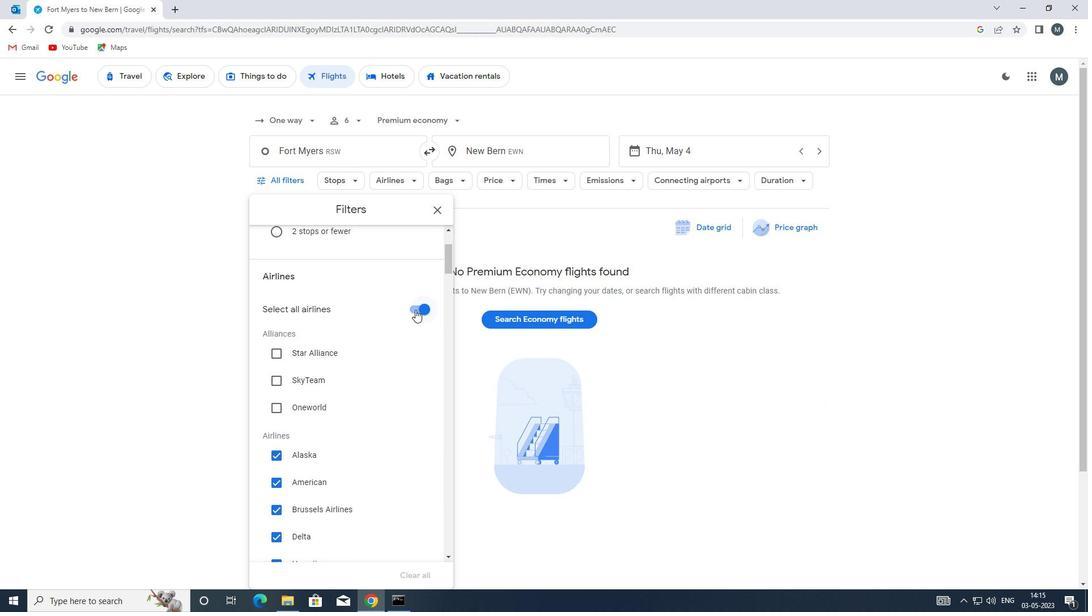 
Action: Mouse moved to (366, 350)
Screenshot: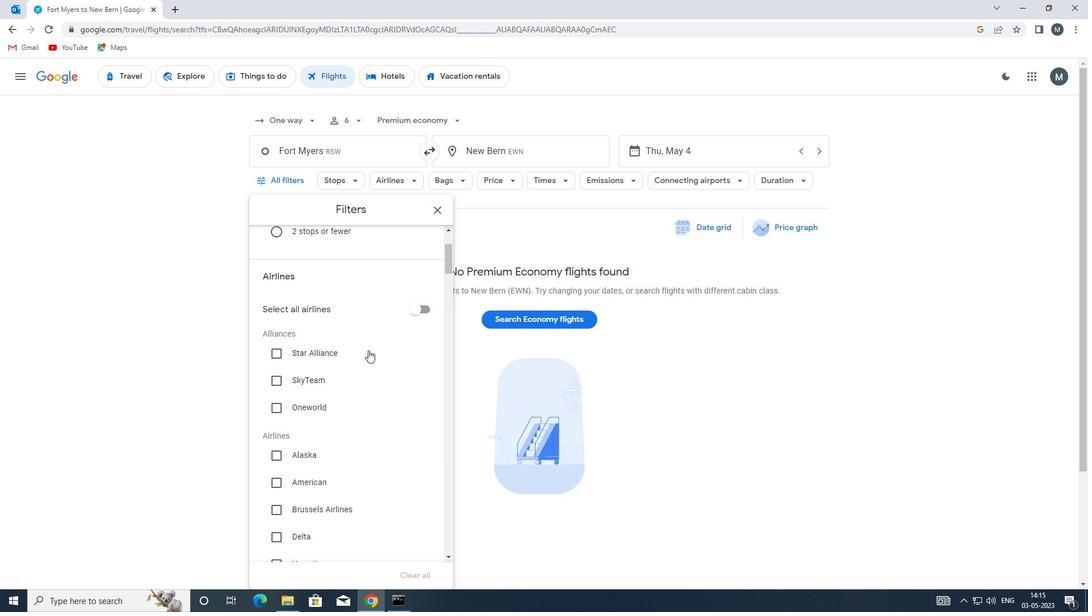
Action: Mouse scrolled (366, 350) with delta (0, 0)
Screenshot: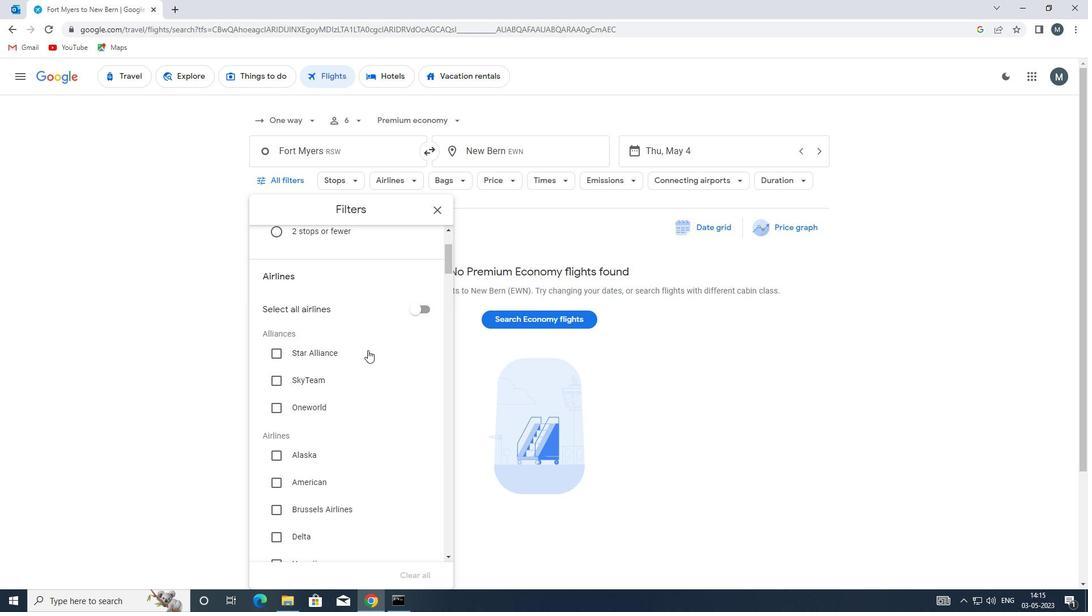 
Action: Mouse moved to (362, 354)
Screenshot: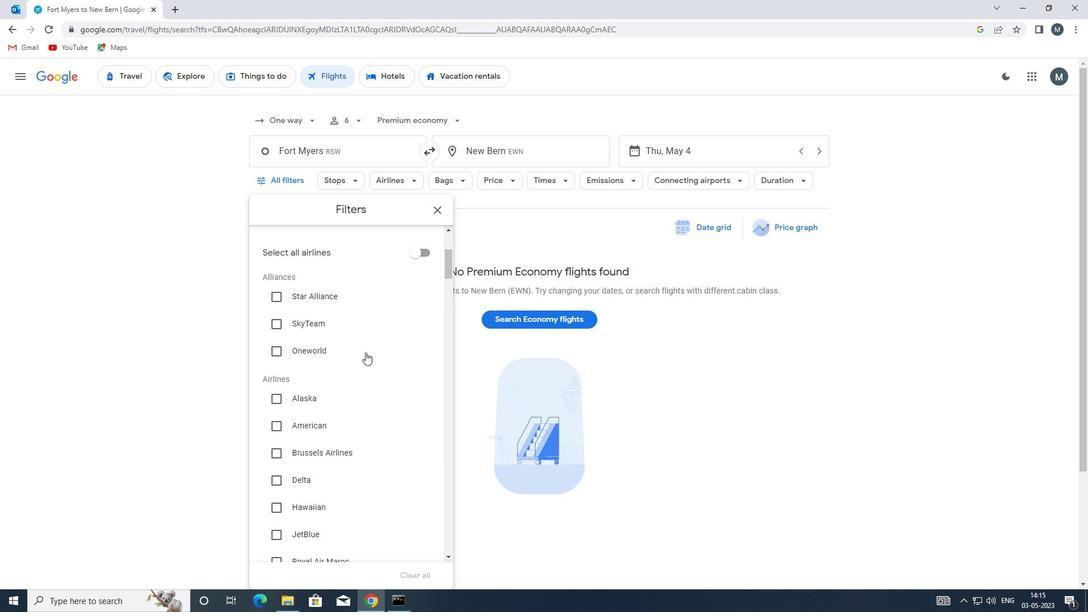 
Action: Mouse scrolled (362, 354) with delta (0, 0)
Screenshot: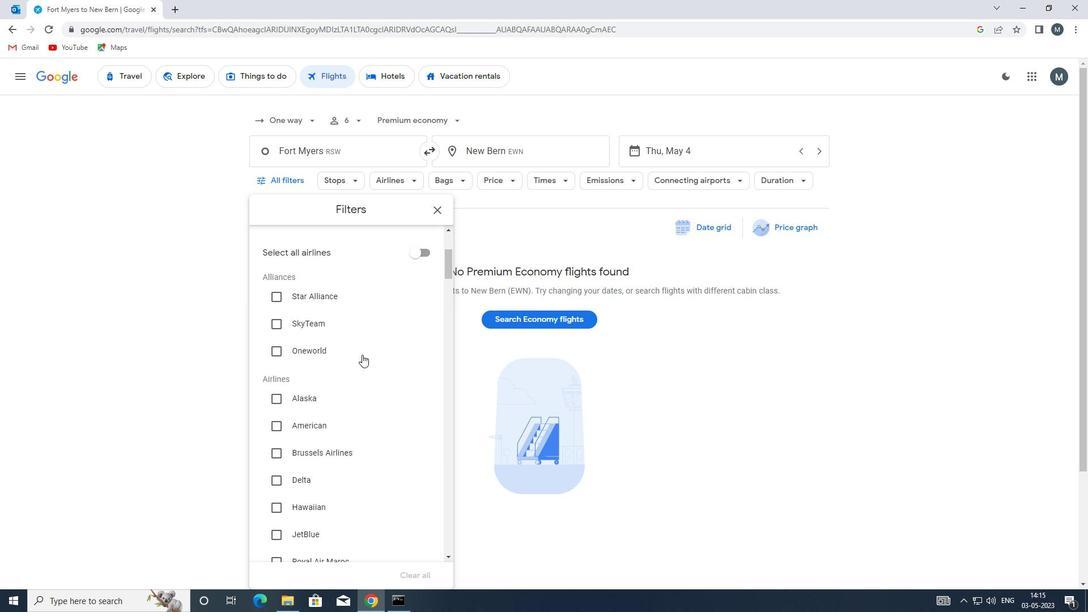 
Action: Mouse moved to (351, 360)
Screenshot: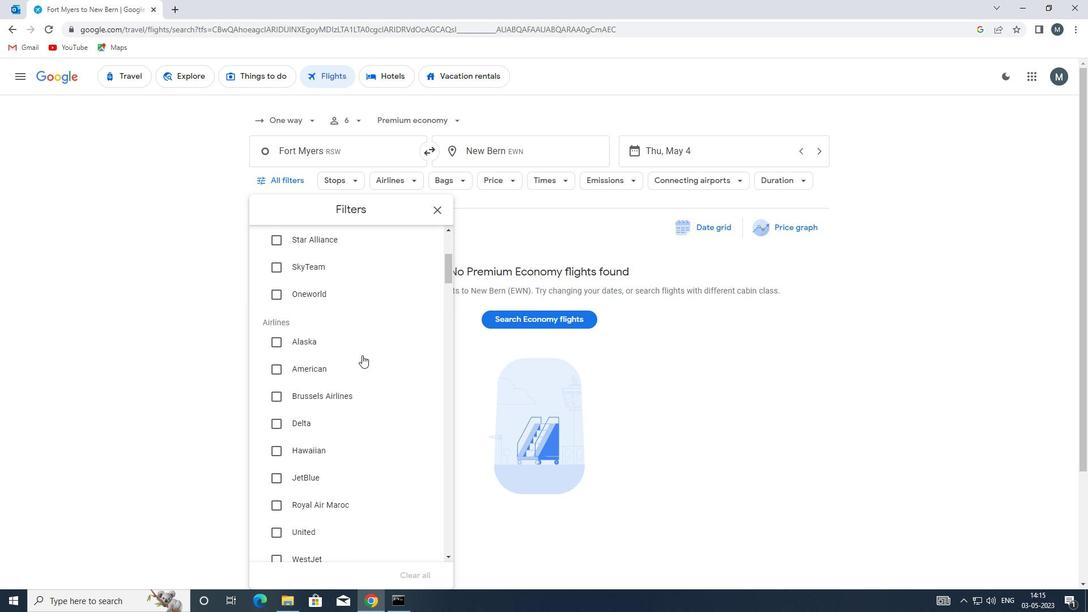 
Action: Mouse scrolled (351, 359) with delta (0, 0)
Screenshot: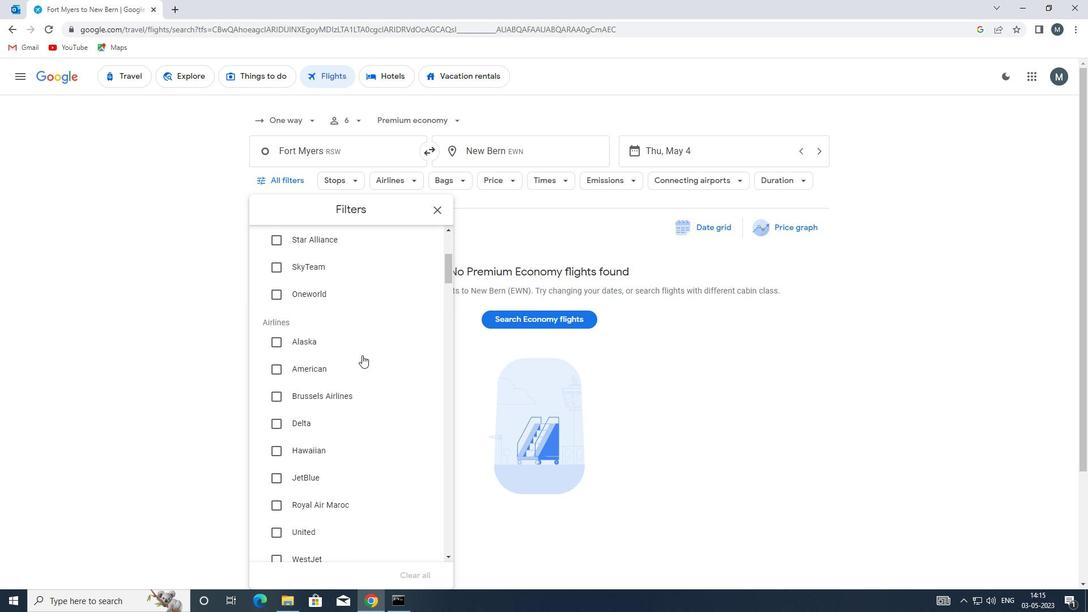 
Action: Mouse moved to (339, 368)
Screenshot: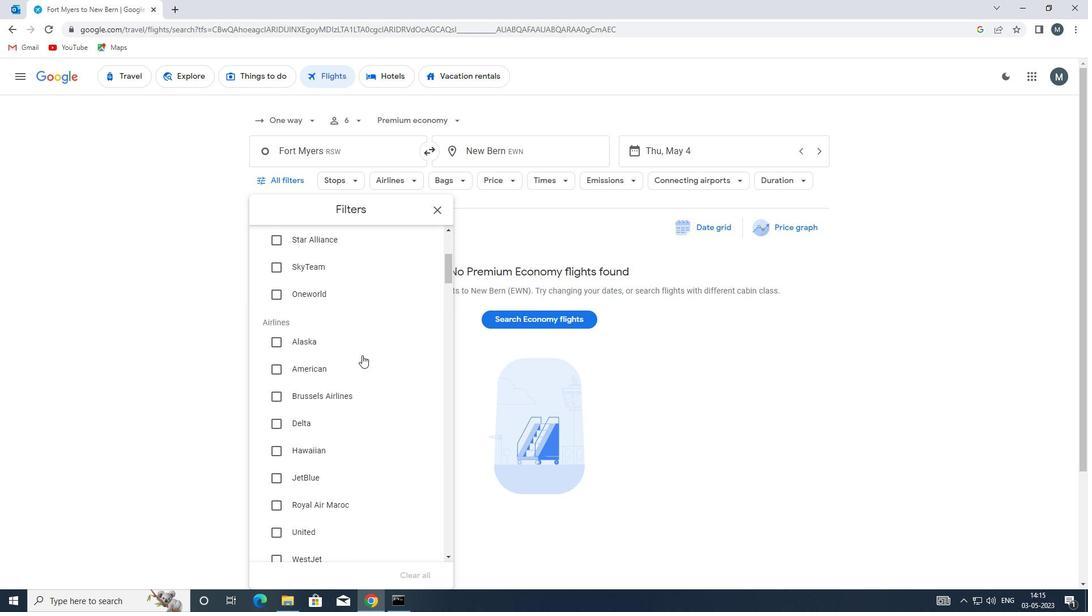 
Action: Mouse scrolled (339, 367) with delta (0, 0)
Screenshot: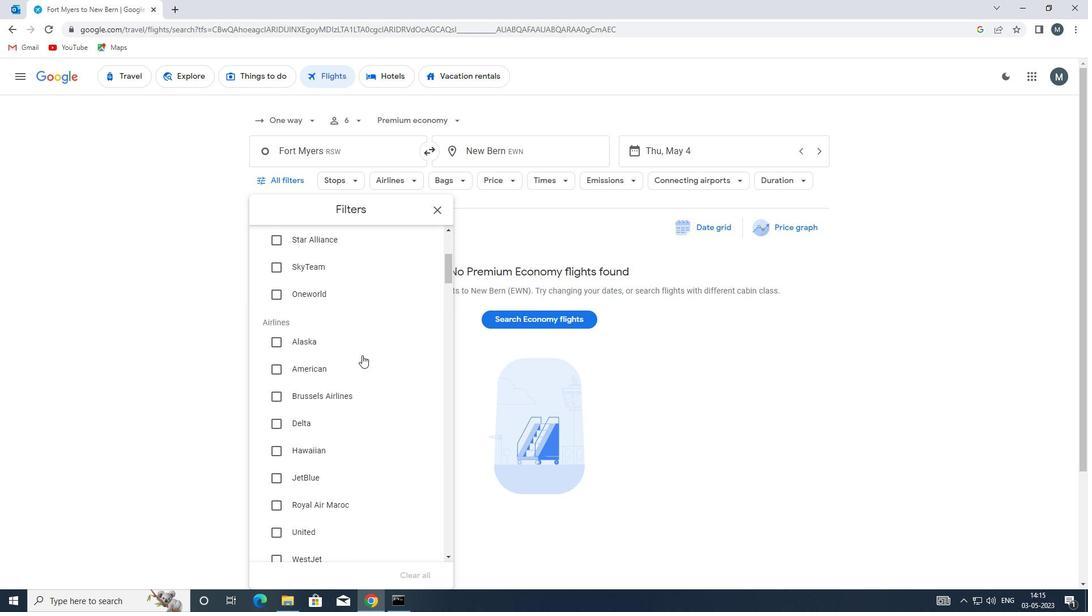 
Action: Mouse moved to (340, 371)
Screenshot: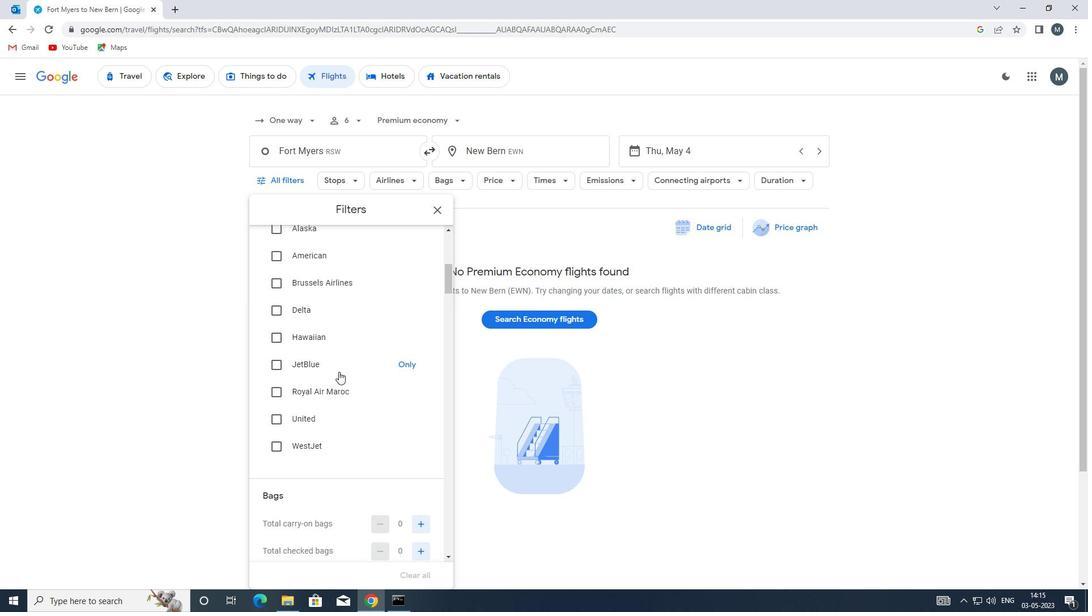 
Action: Mouse scrolled (340, 371) with delta (0, 0)
Screenshot: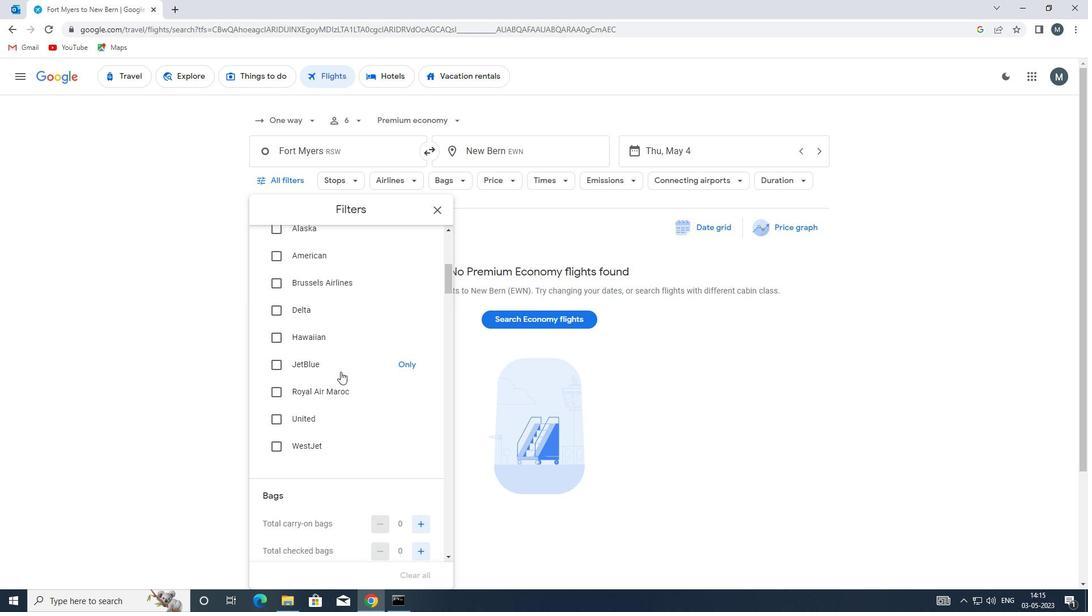 
Action: Mouse moved to (389, 387)
Screenshot: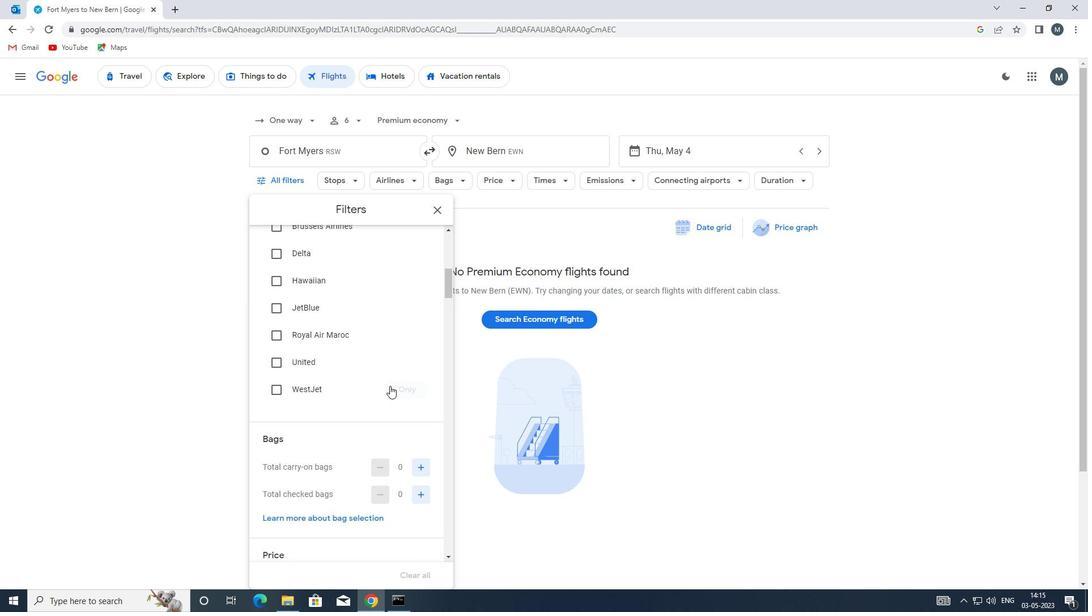 
Action: Mouse scrolled (389, 386) with delta (0, 0)
Screenshot: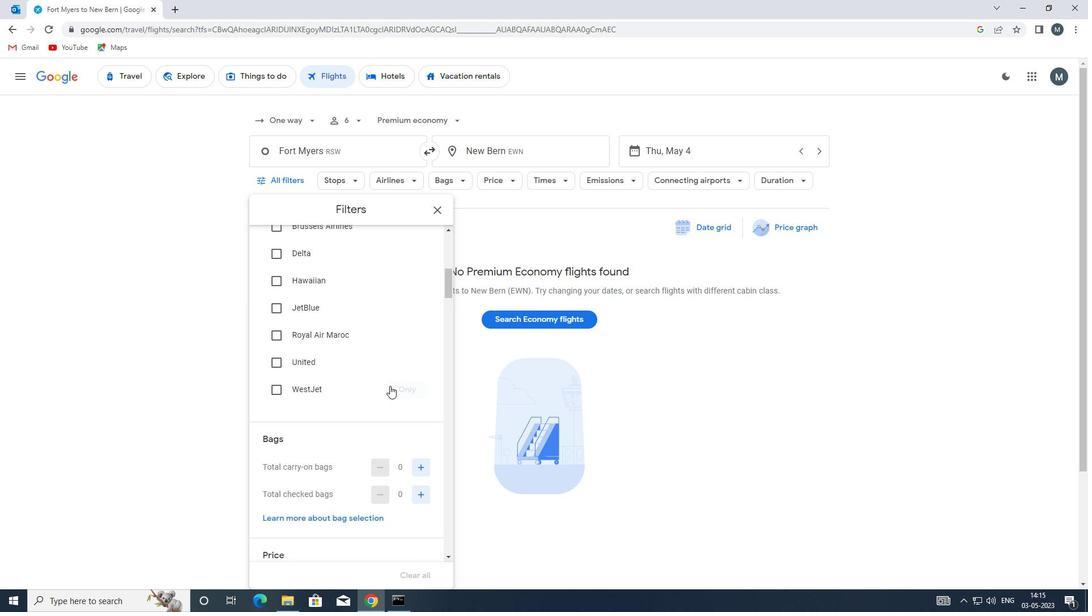 
Action: Mouse moved to (420, 404)
Screenshot: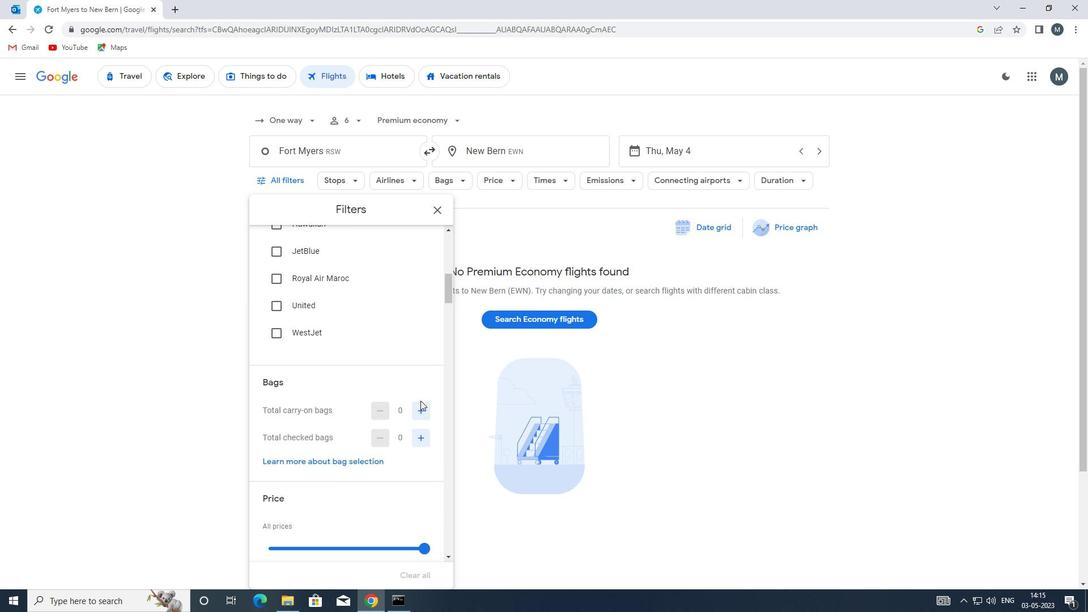 
Action: Mouse pressed left at (420, 404)
Screenshot: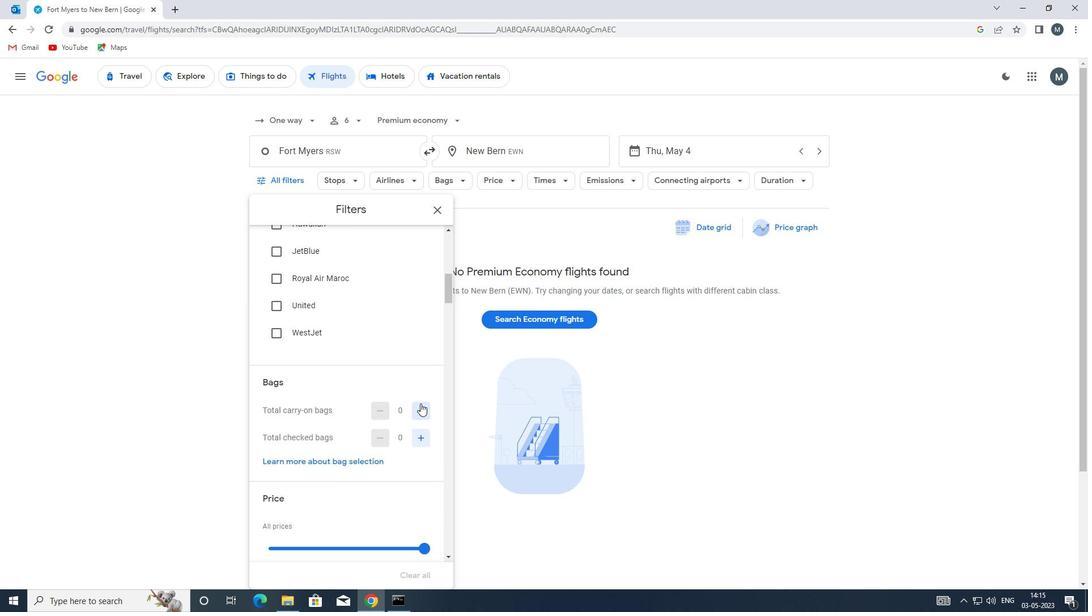 
Action: Mouse pressed left at (420, 404)
Screenshot: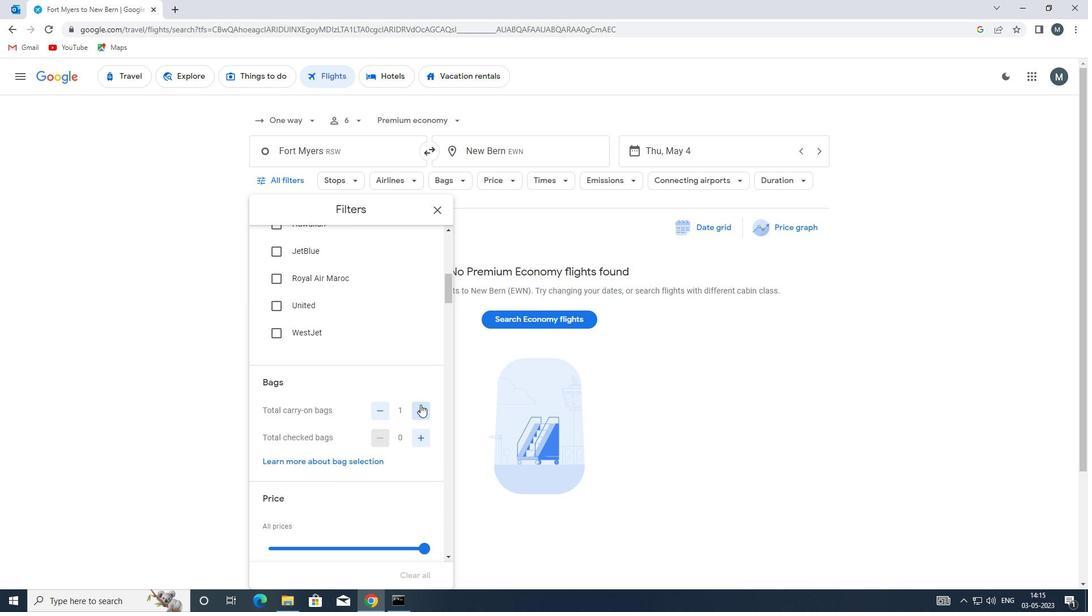 
Action: Mouse moved to (406, 390)
Screenshot: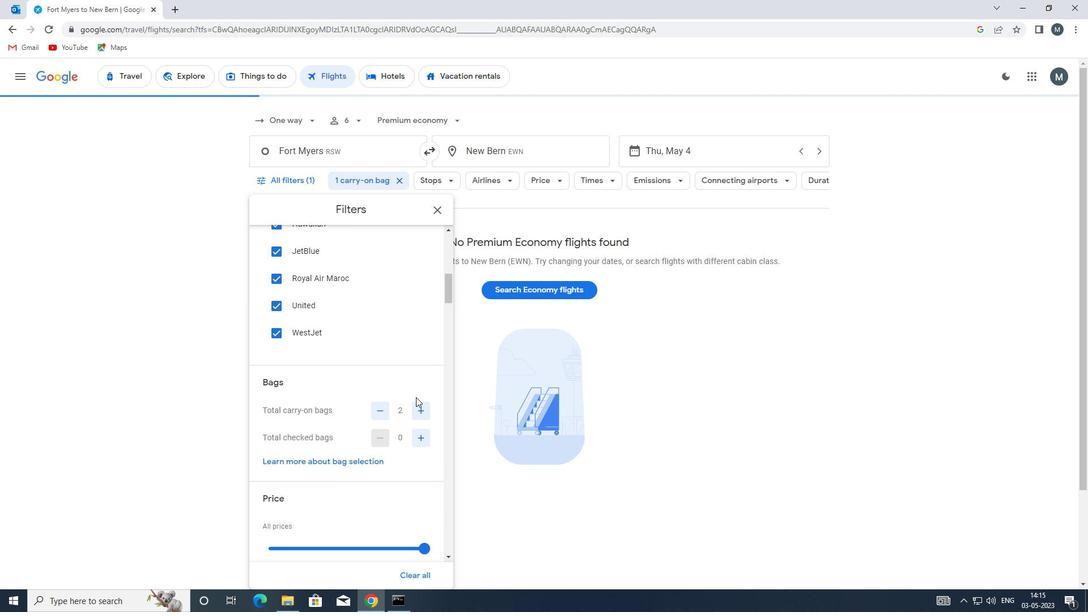 
Action: Mouse scrolled (406, 389) with delta (0, 0)
Screenshot: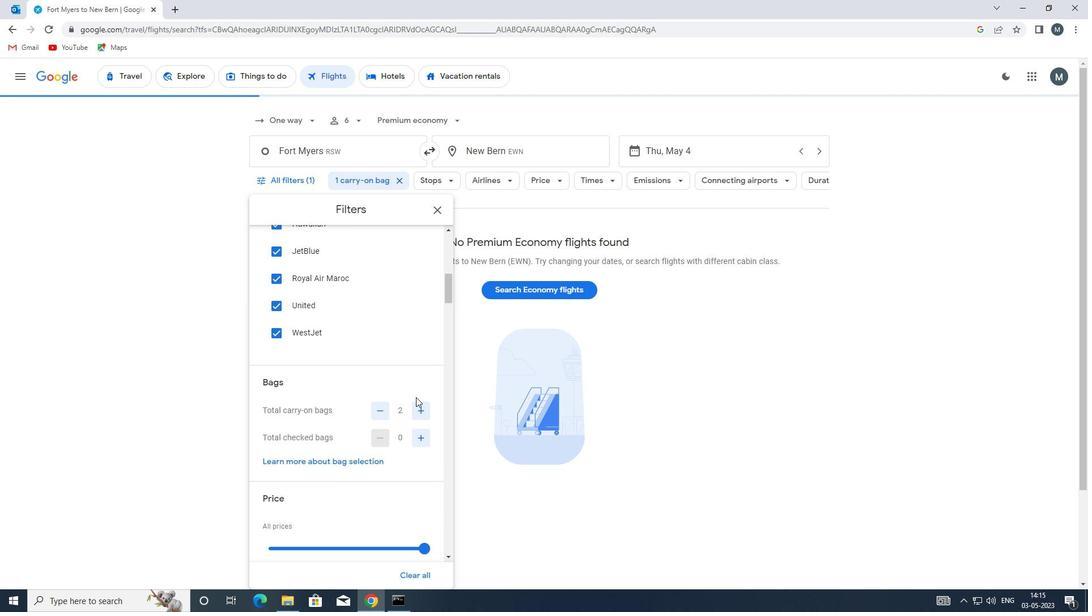 
Action: Mouse moved to (422, 381)
Screenshot: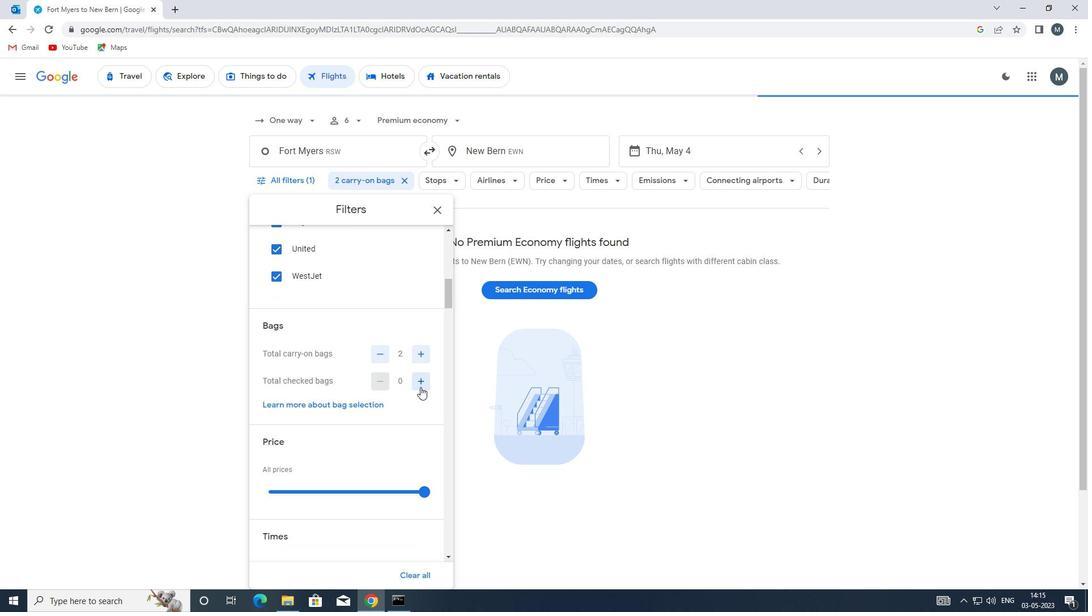 
Action: Mouse pressed left at (422, 381)
Screenshot: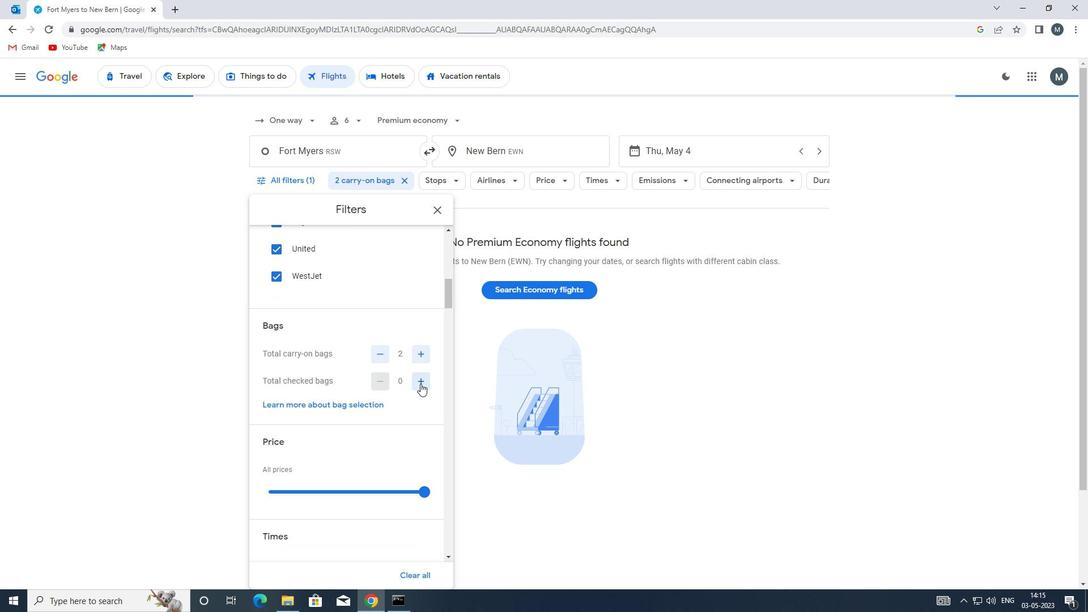 
Action: Mouse moved to (362, 362)
Screenshot: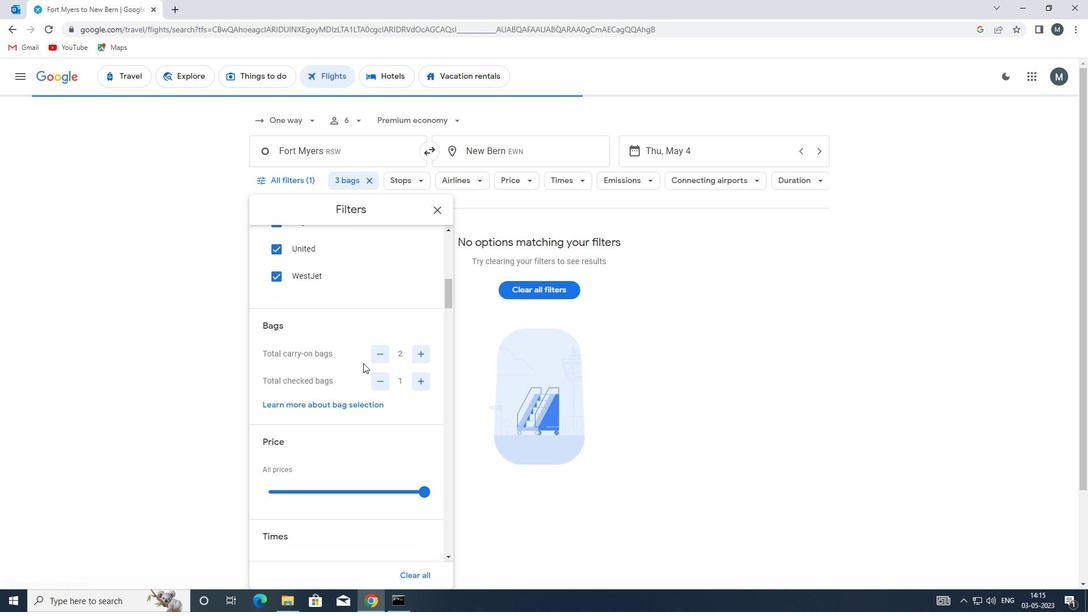 
Action: Mouse scrolled (362, 361) with delta (0, 0)
Screenshot: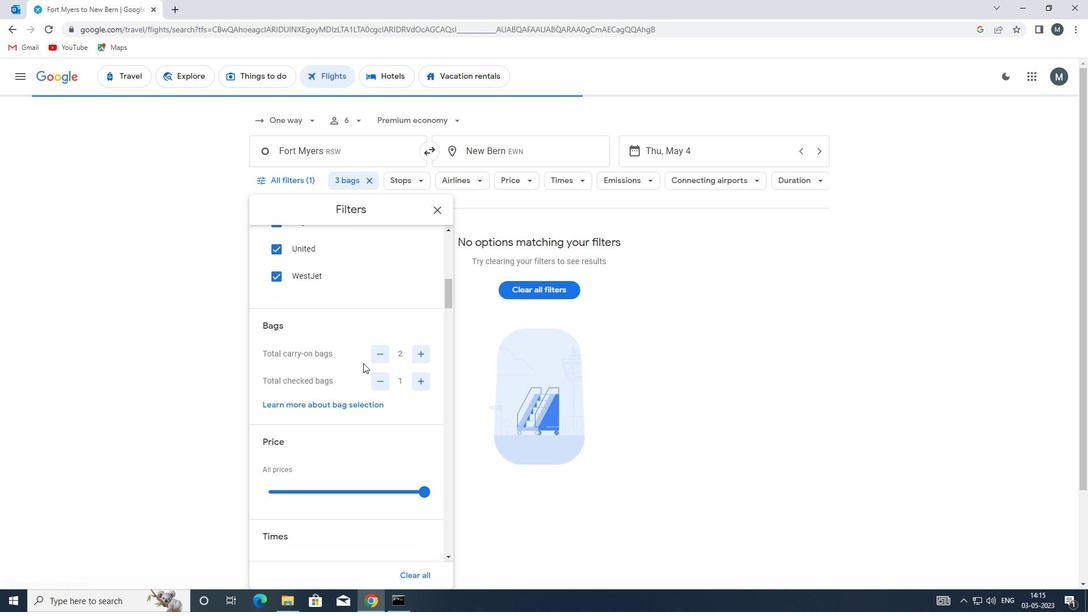 
Action: Mouse moved to (344, 435)
Screenshot: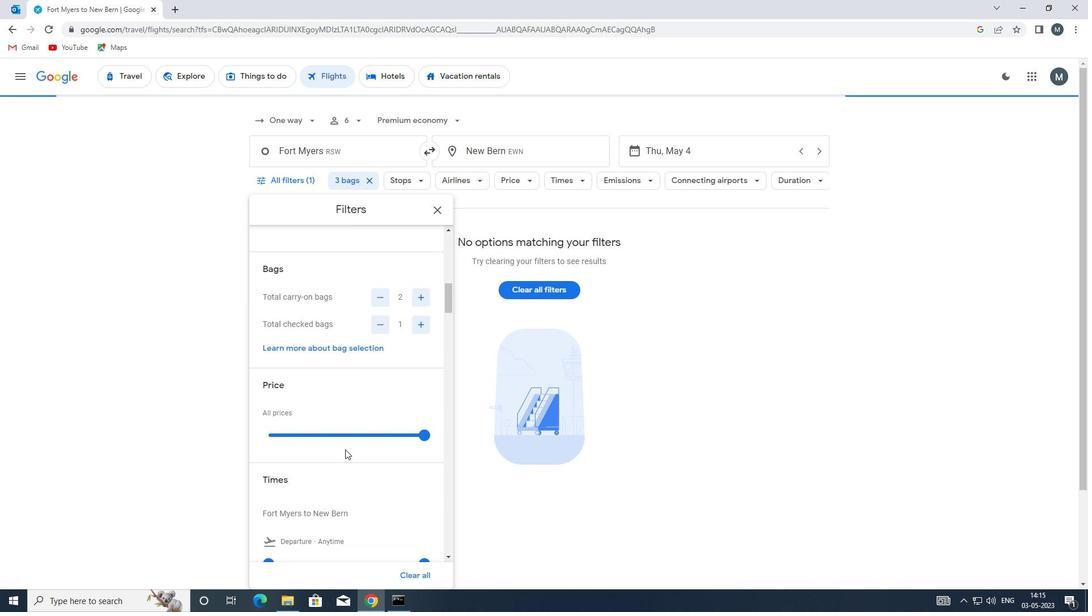 
Action: Mouse pressed left at (344, 435)
Screenshot: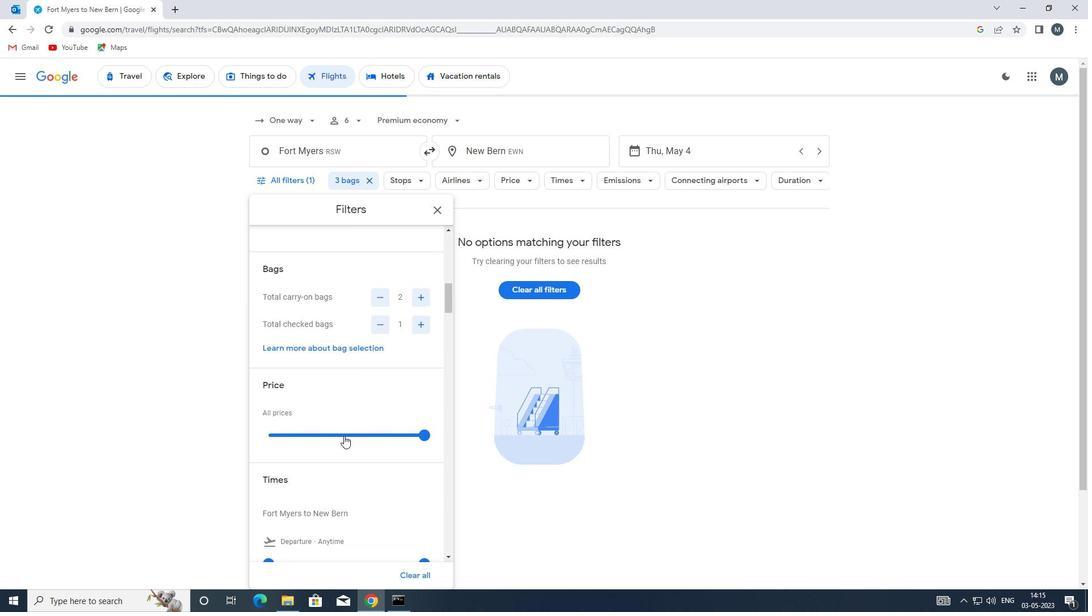 
Action: Mouse pressed left at (344, 435)
Screenshot: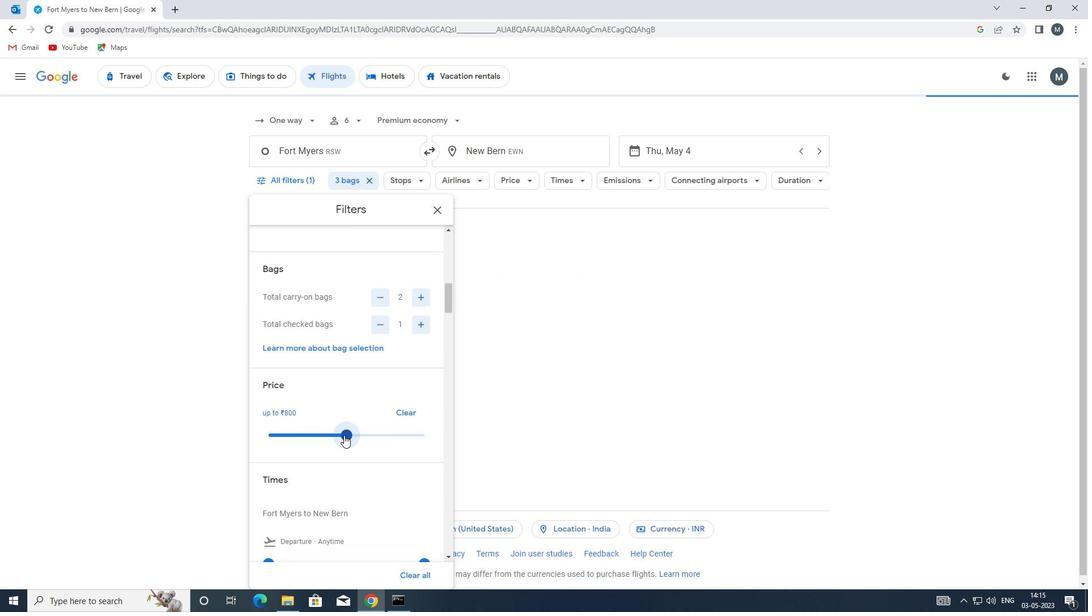 
Action: Mouse moved to (335, 418)
Screenshot: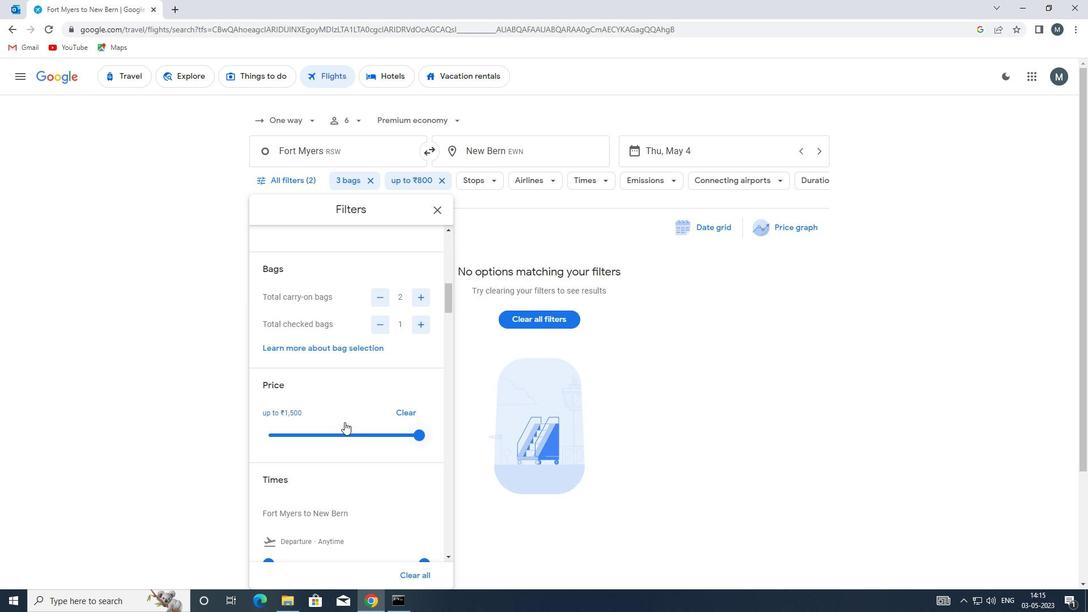 
Action: Mouse scrolled (335, 417) with delta (0, 0)
Screenshot: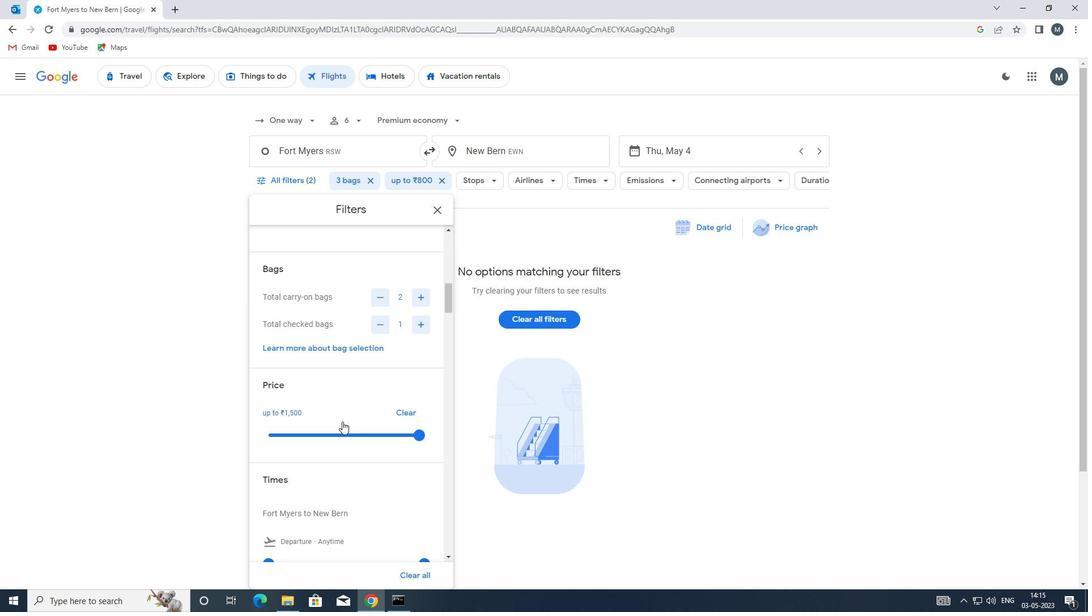 
Action: Mouse moved to (344, 410)
Screenshot: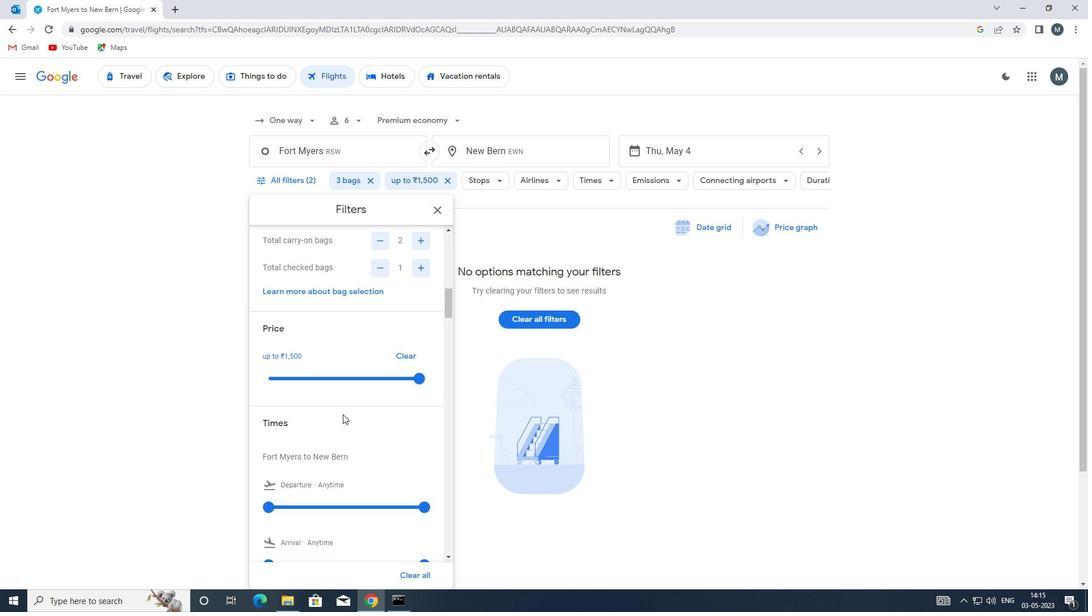 
Action: Mouse scrolled (344, 410) with delta (0, 0)
Screenshot: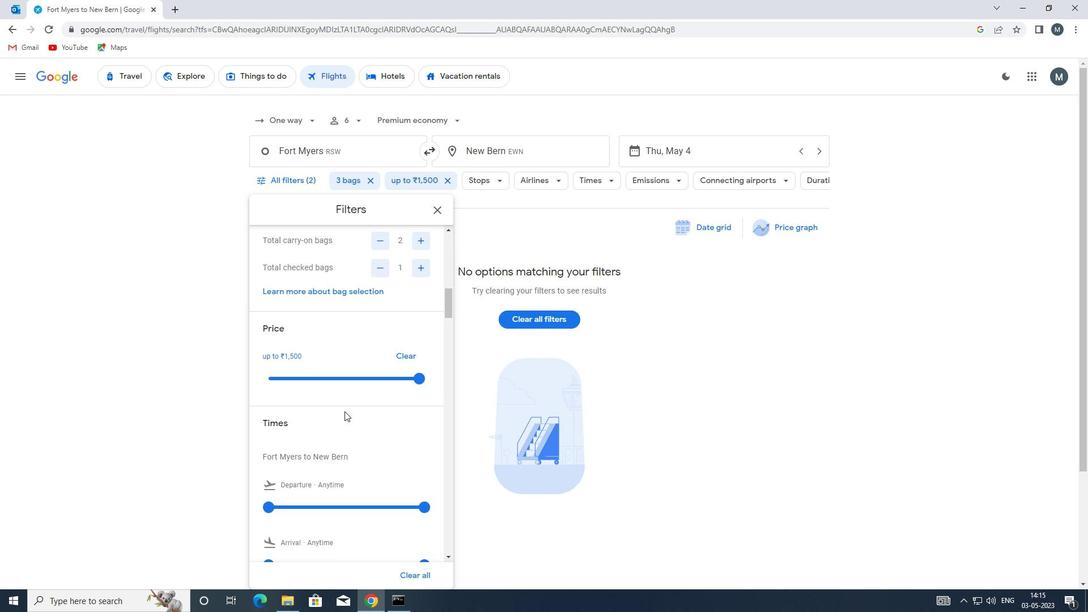 
Action: Mouse moved to (291, 432)
Screenshot: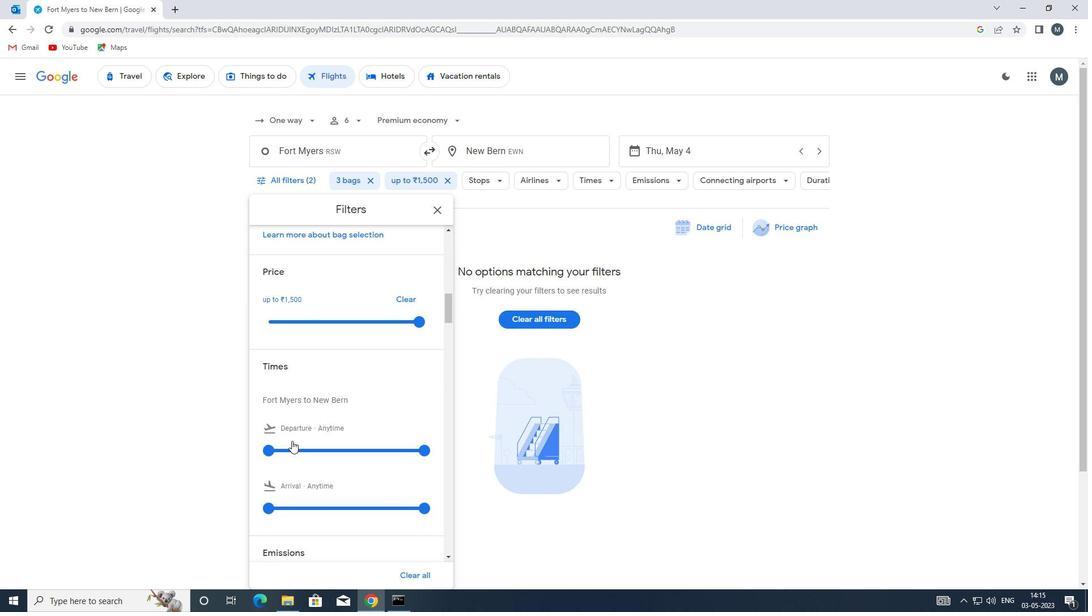 
Action: Mouse scrolled (291, 431) with delta (0, 0)
Screenshot: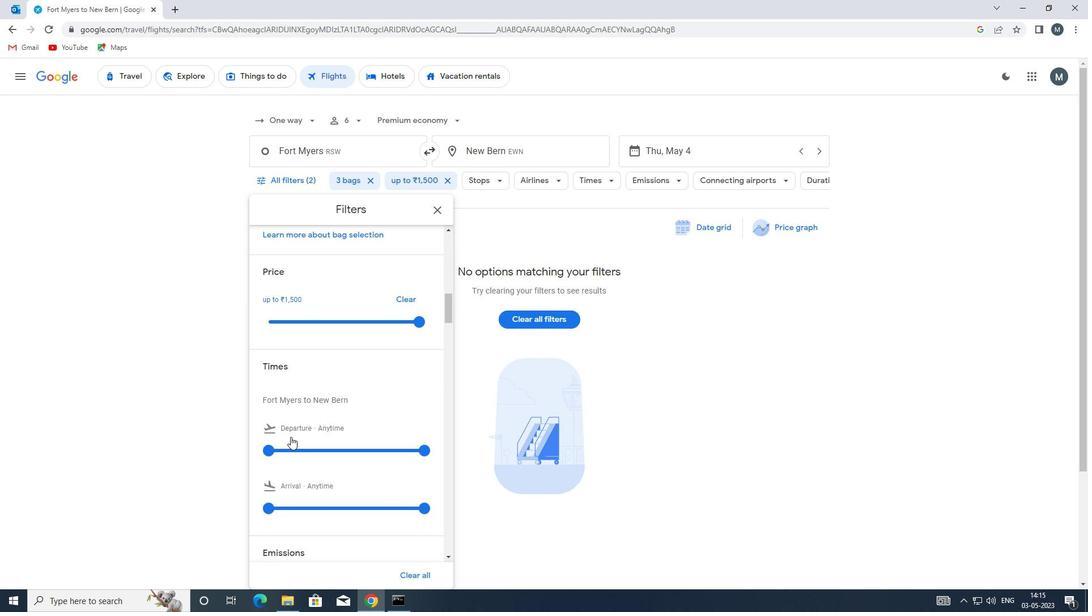 
Action: Mouse moved to (265, 393)
Screenshot: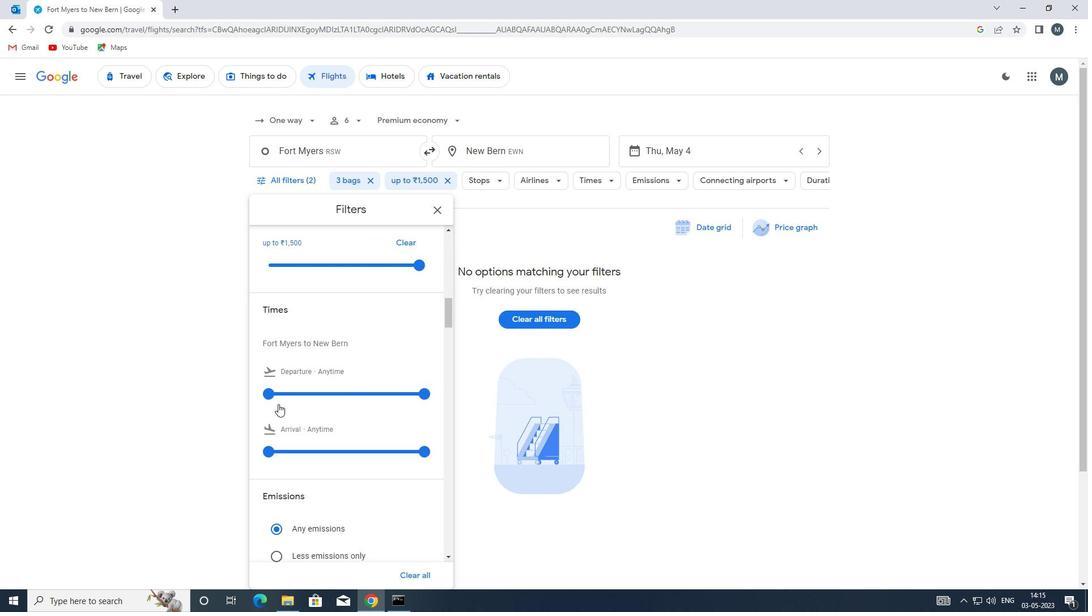 
Action: Mouse pressed left at (265, 393)
Screenshot: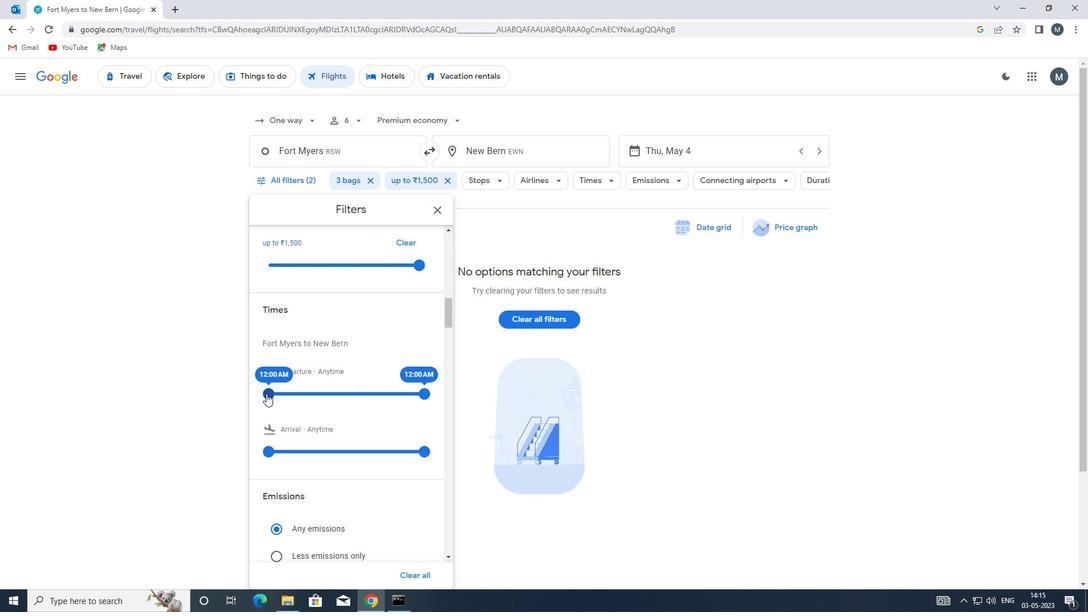 
Action: Mouse moved to (417, 391)
Screenshot: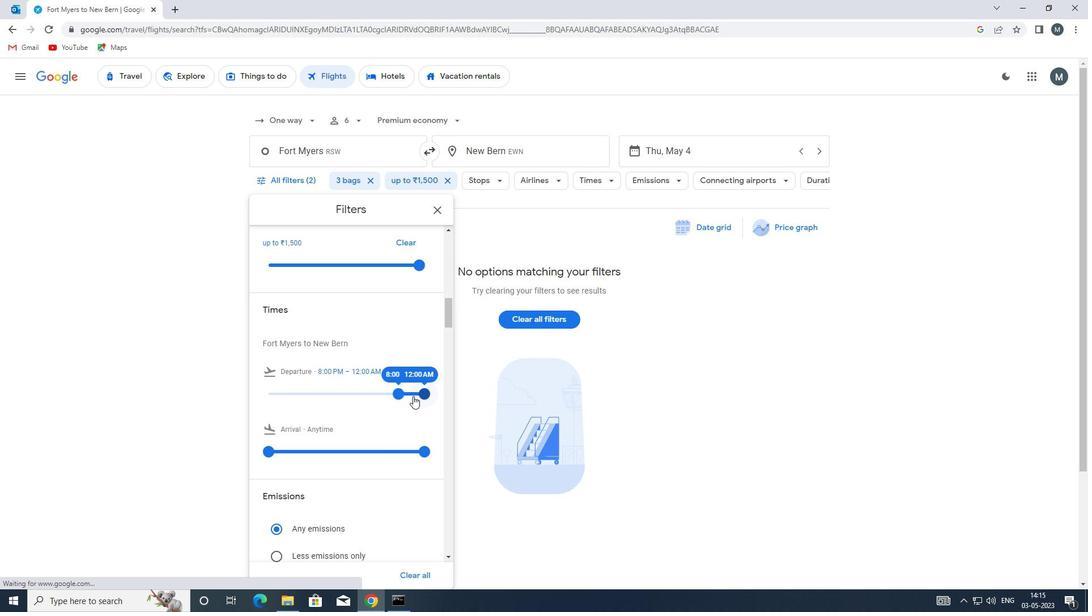 
Action: Mouse pressed left at (417, 391)
Screenshot: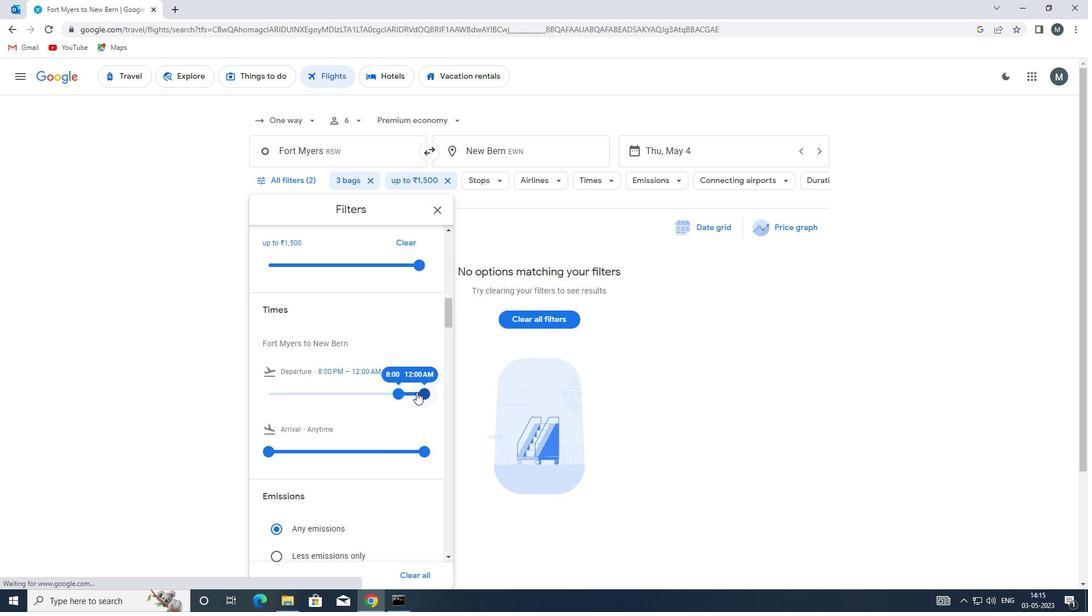 
Action: Mouse moved to (395, 395)
Screenshot: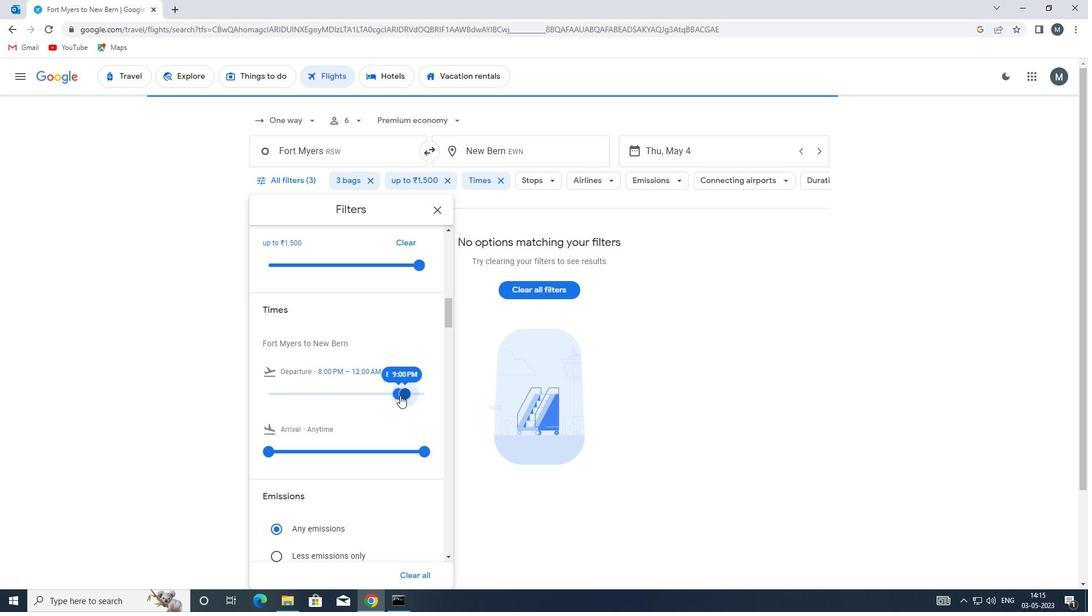 
Action: Mouse scrolled (395, 395) with delta (0, 0)
Screenshot: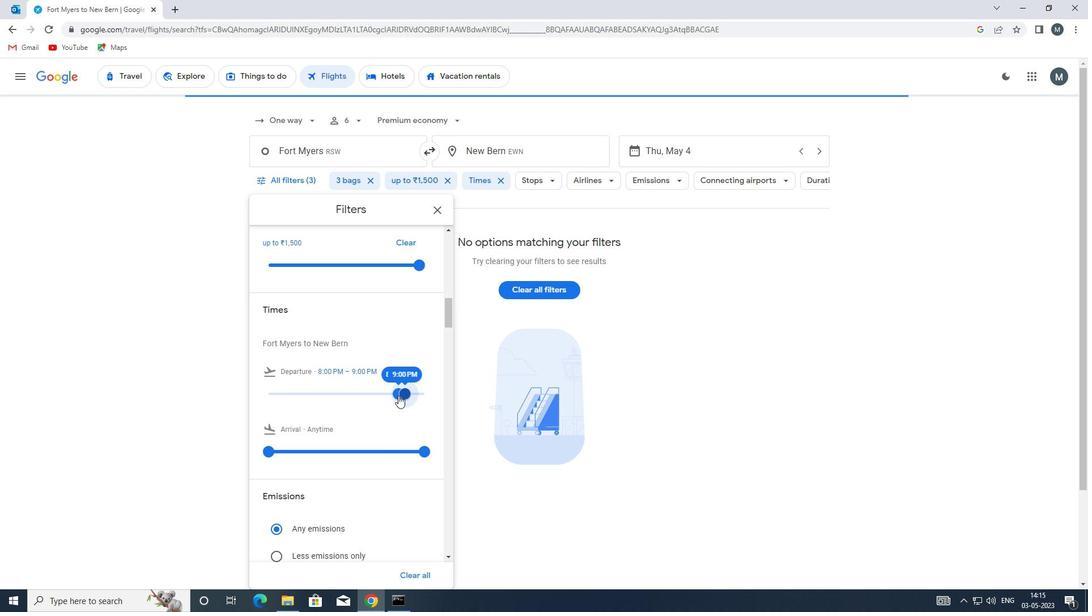 
Action: Mouse scrolled (395, 395) with delta (0, 0)
Screenshot: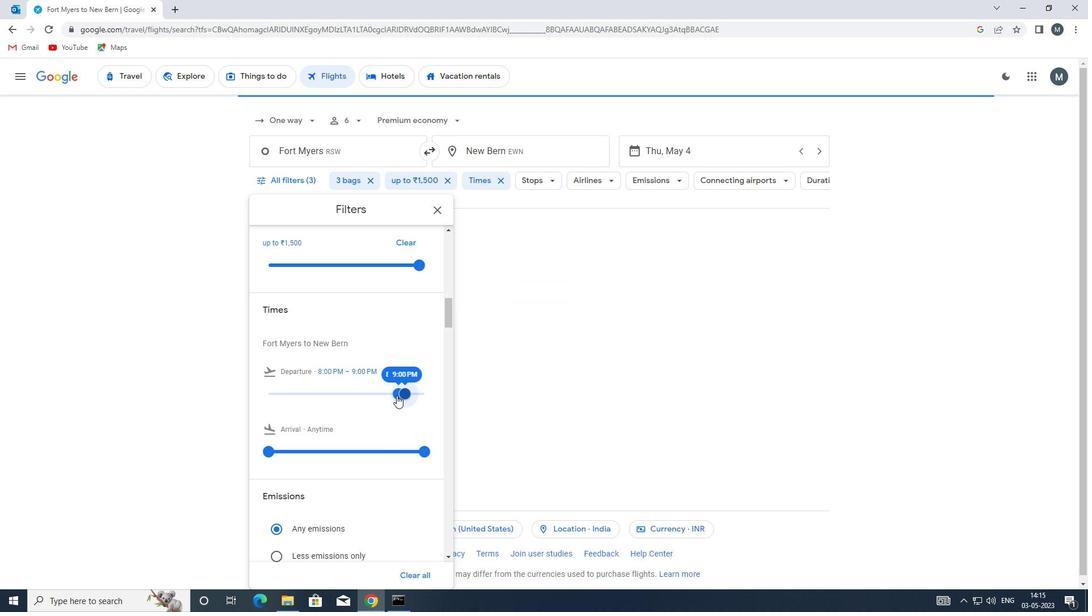 
Action: Mouse moved to (434, 210)
Screenshot: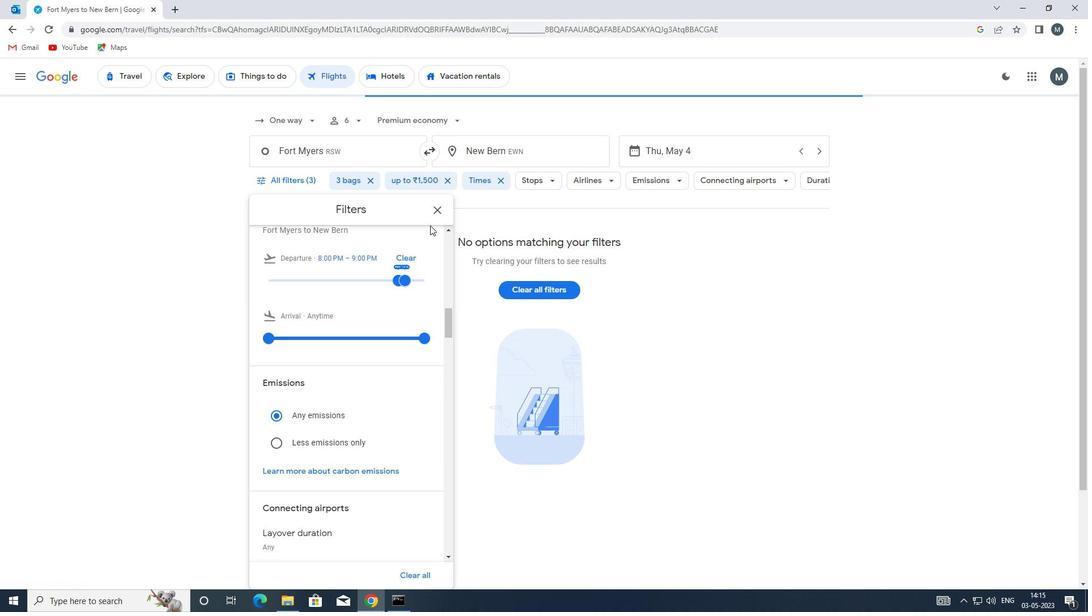 
Action: Mouse pressed left at (434, 210)
Screenshot: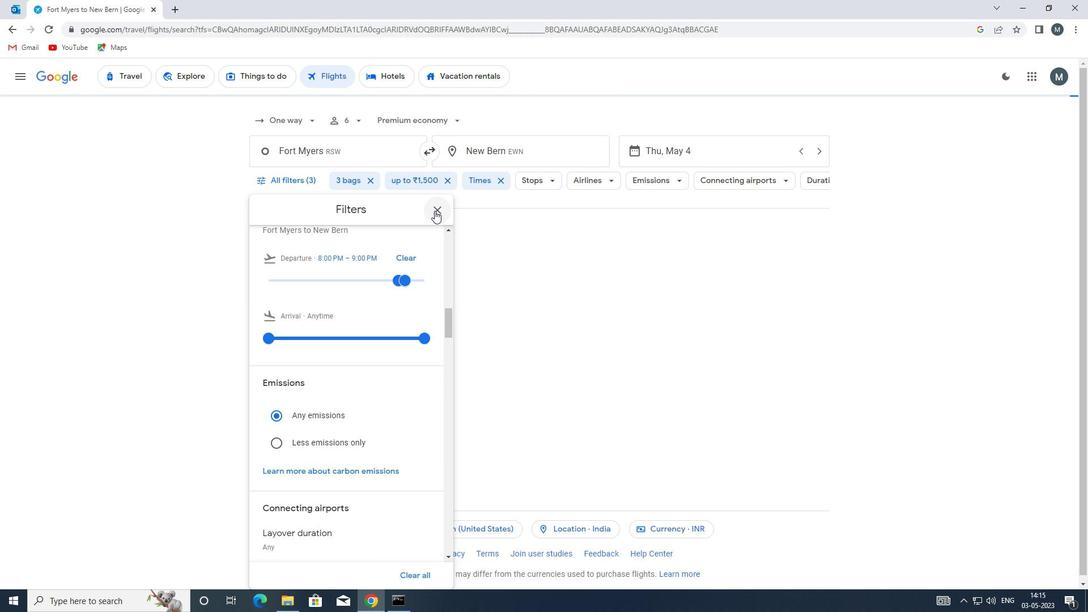 
